 Task: Create a due date automation trigger when advanced on, 2 hours before a card is due add dates starting this month.
Action: Mouse moved to (1018, 291)
Screenshot: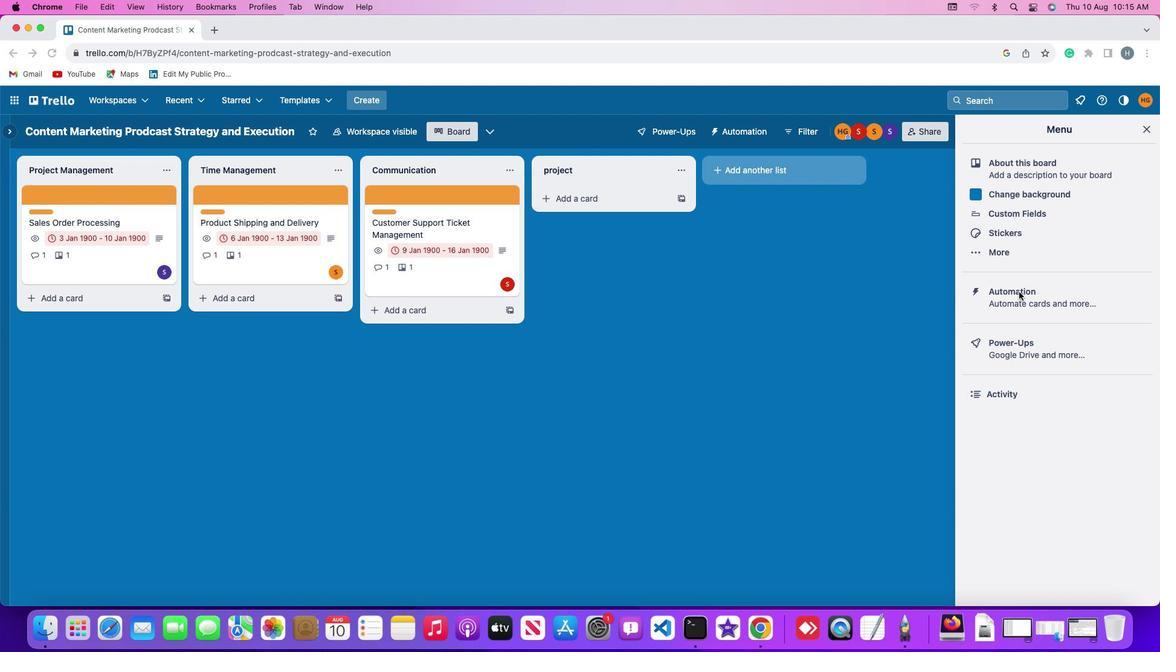 
Action: Mouse pressed left at (1018, 291)
Screenshot: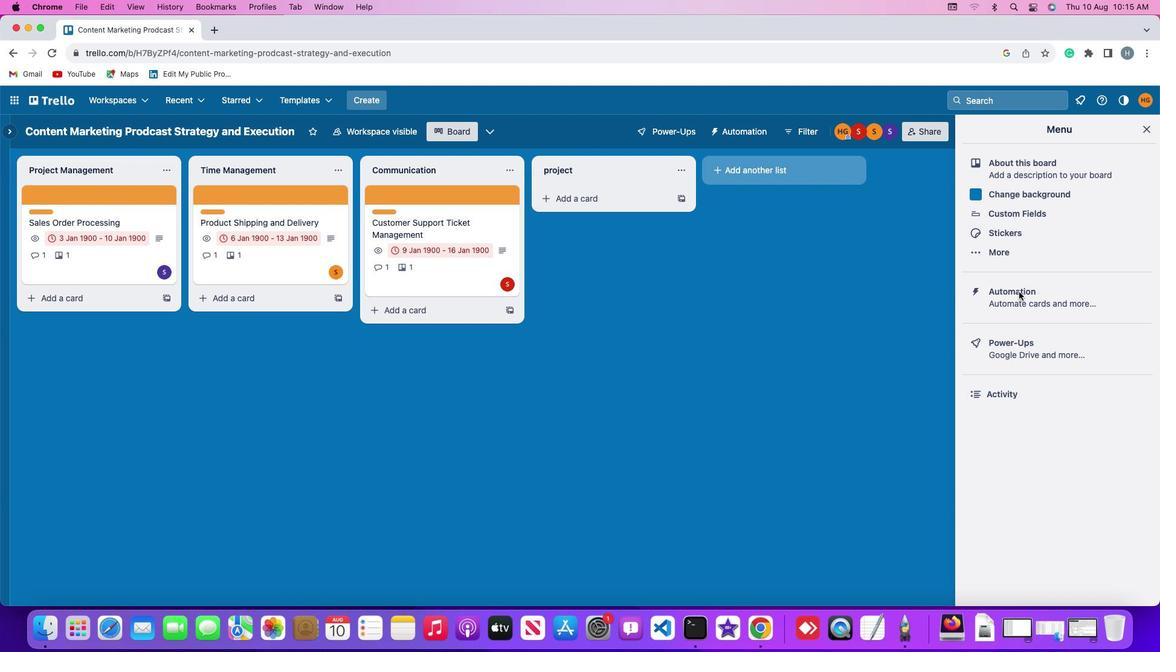 
Action: Mouse pressed left at (1018, 291)
Screenshot: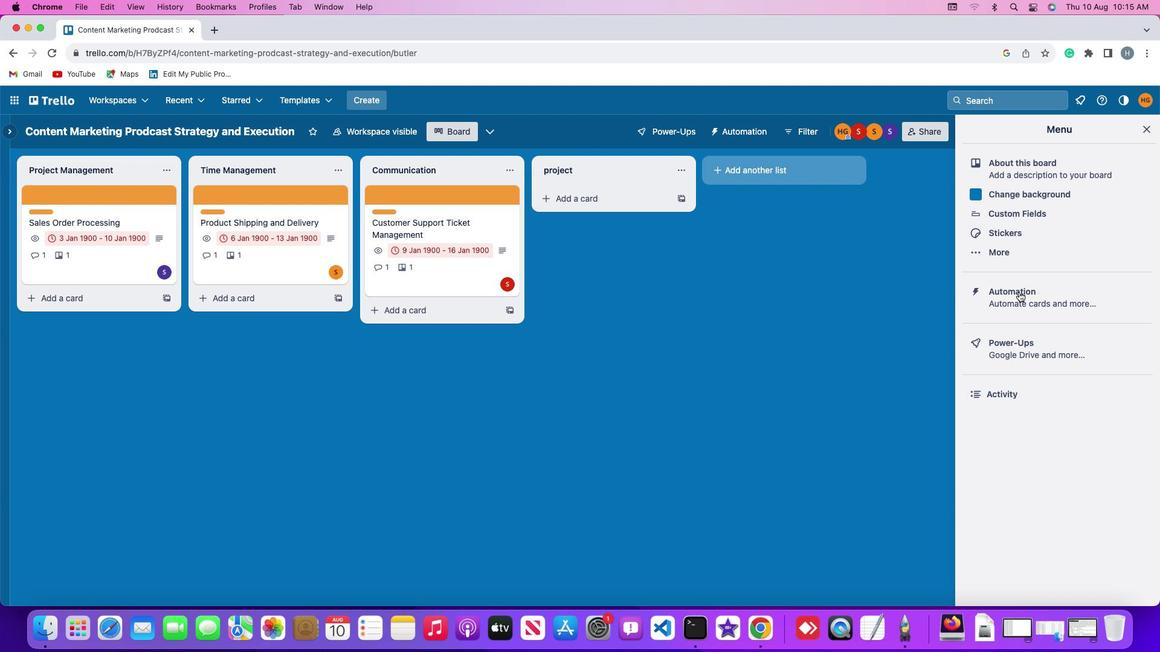 
Action: Mouse moved to (78, 285)
Screenshot: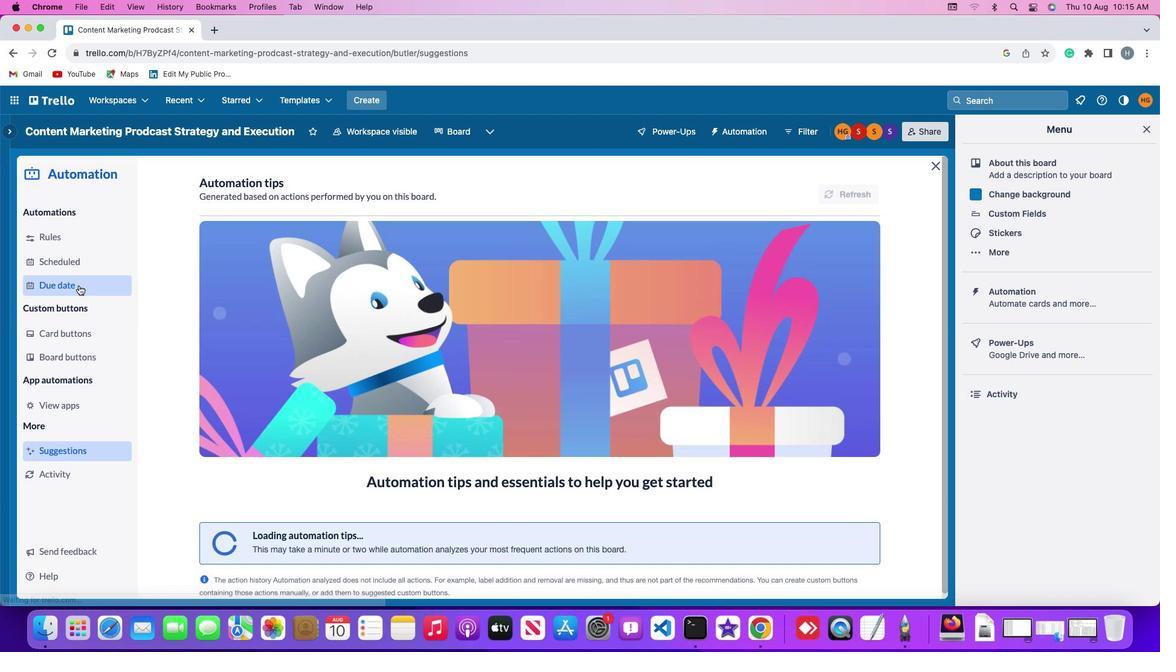 
Action: Mouse pressed left at (78, 285)
Screenshot: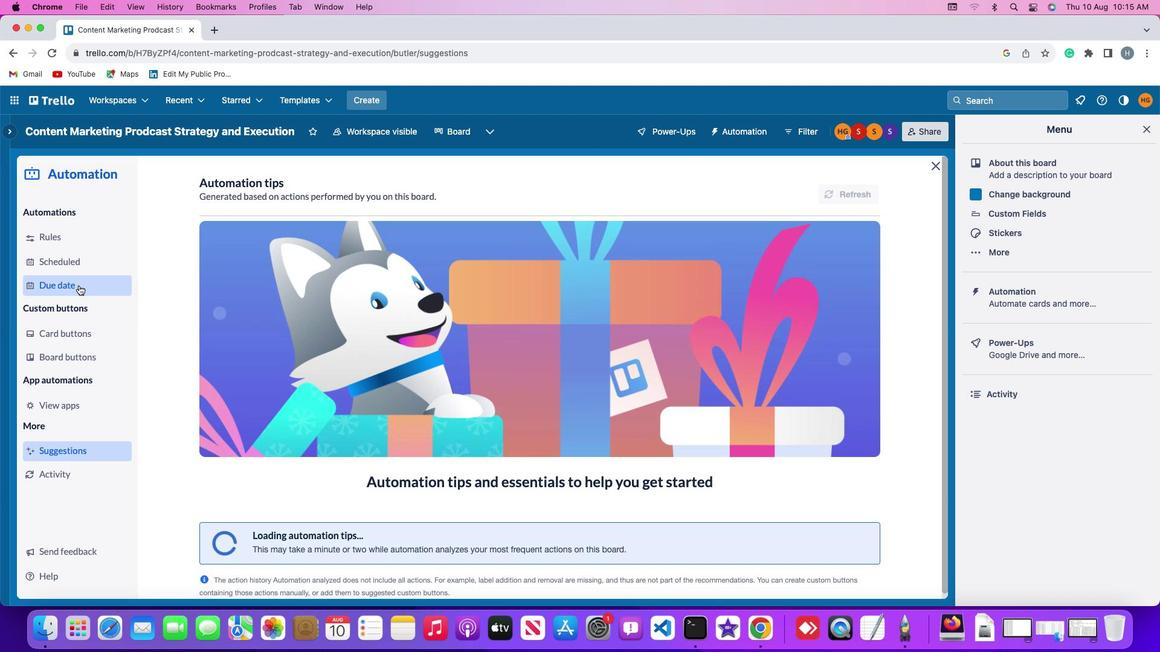 
Action: Mouse moved to (814, 184)
Screenshot: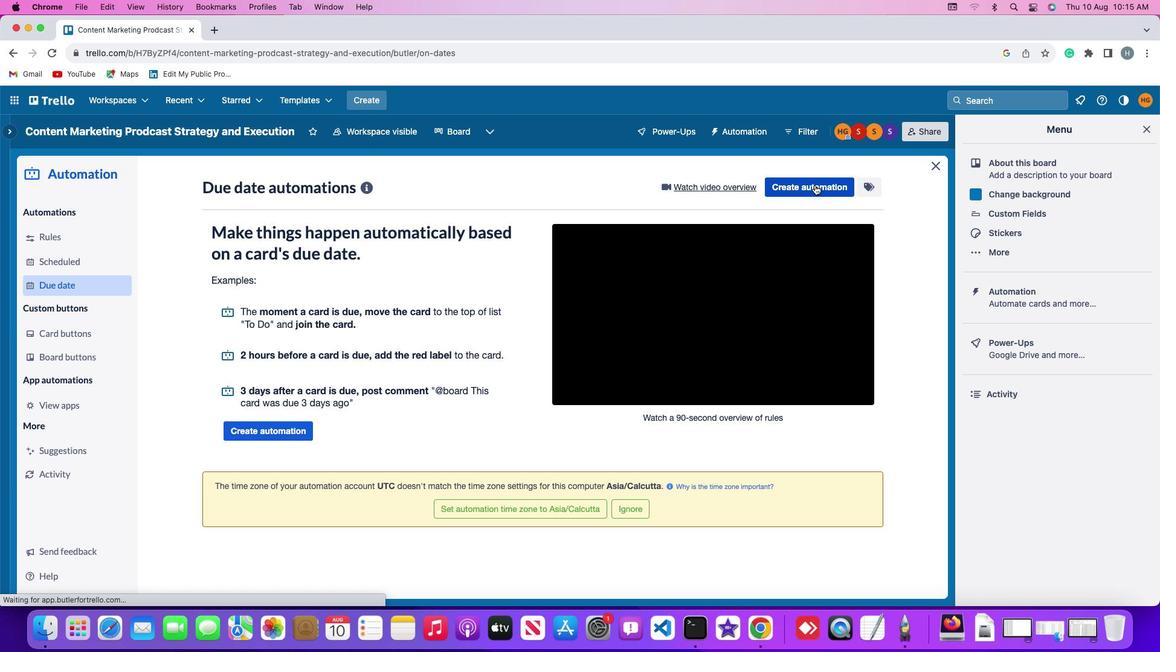 
Action: Mouse pressed left at (814, 184)
Screenshot: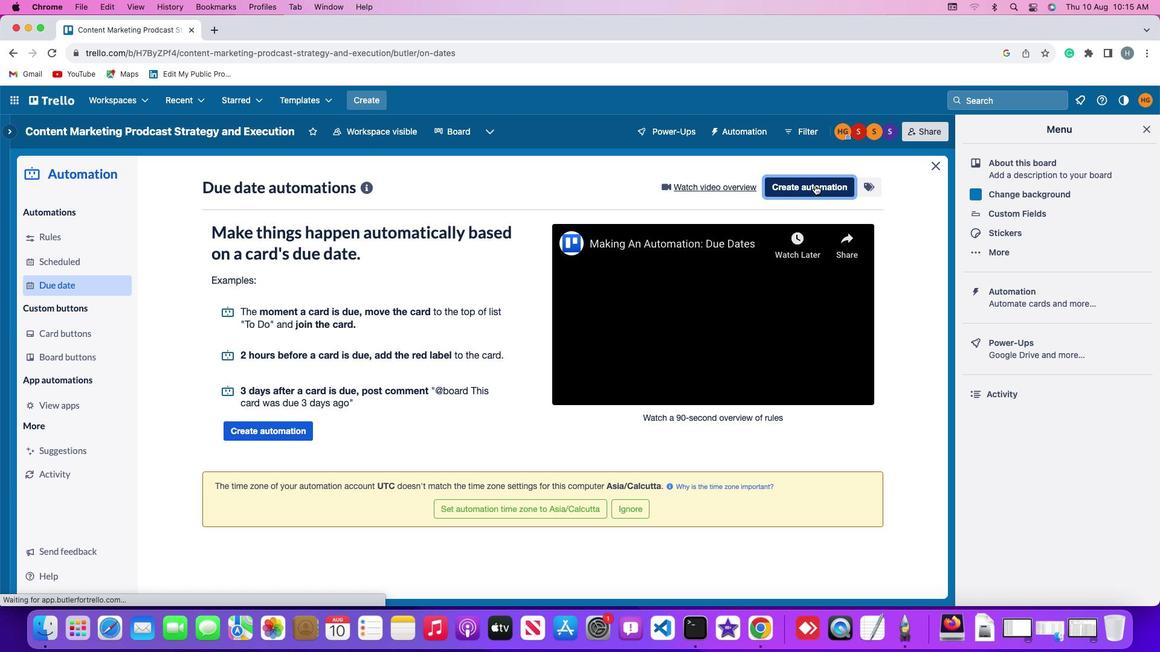 
Action: Mouse moved to (374, 302)
Screenshot: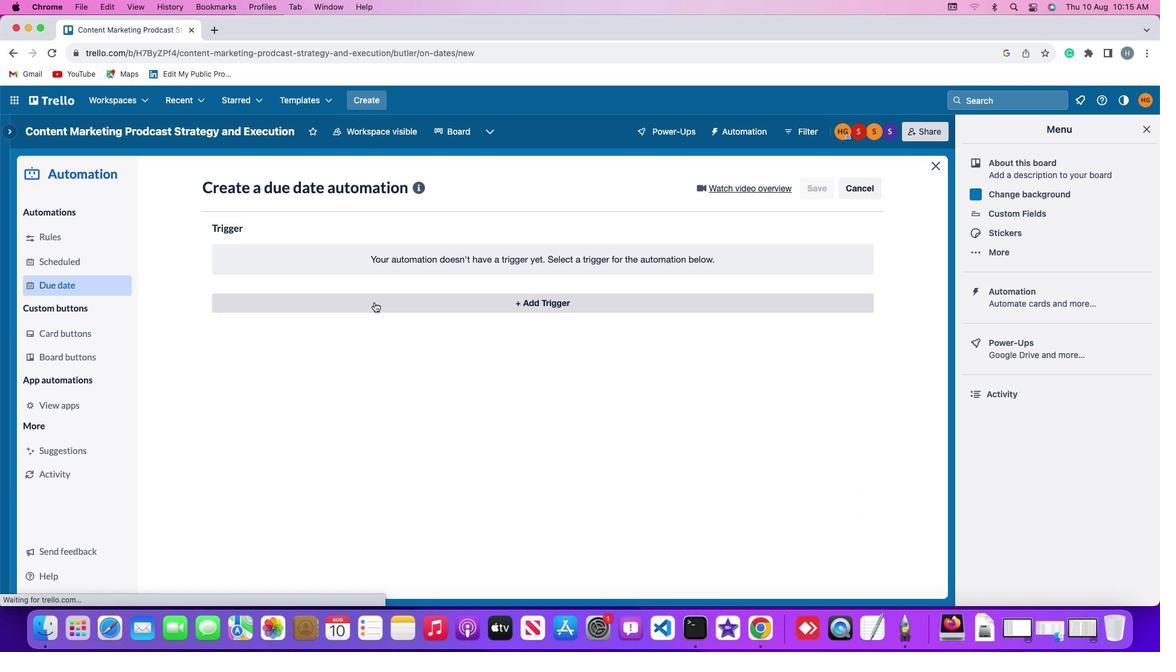 
Action: Mouse pressed left at (374, 302)
Screenshot: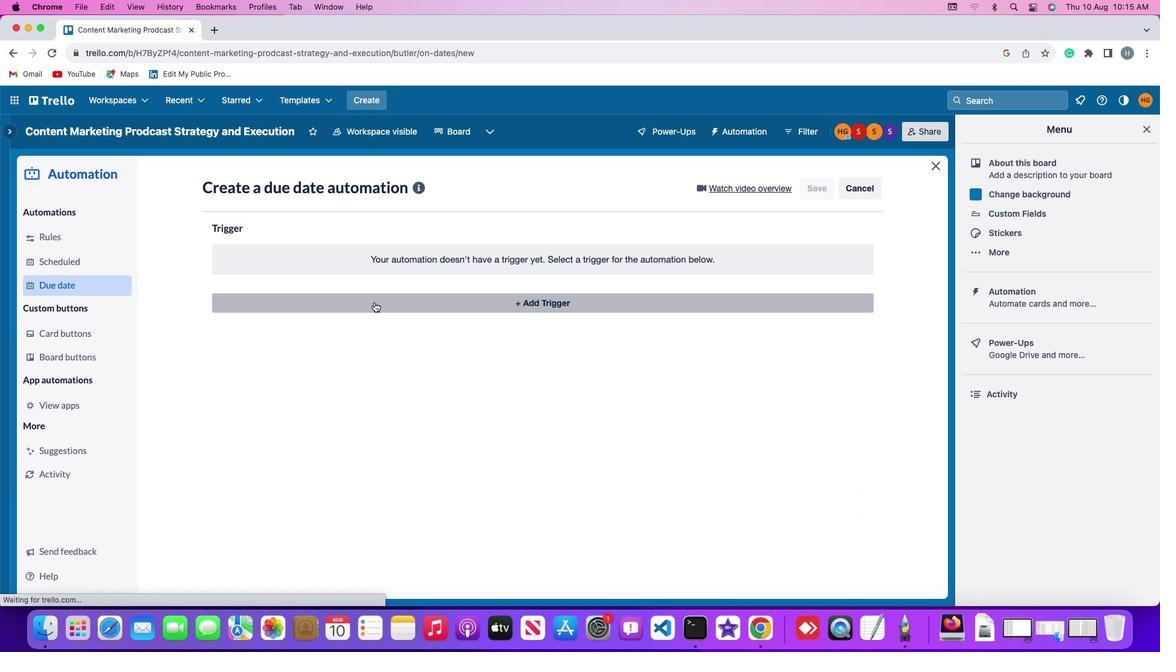 
Action: Mouse moved to (236, 488)
Screenshot: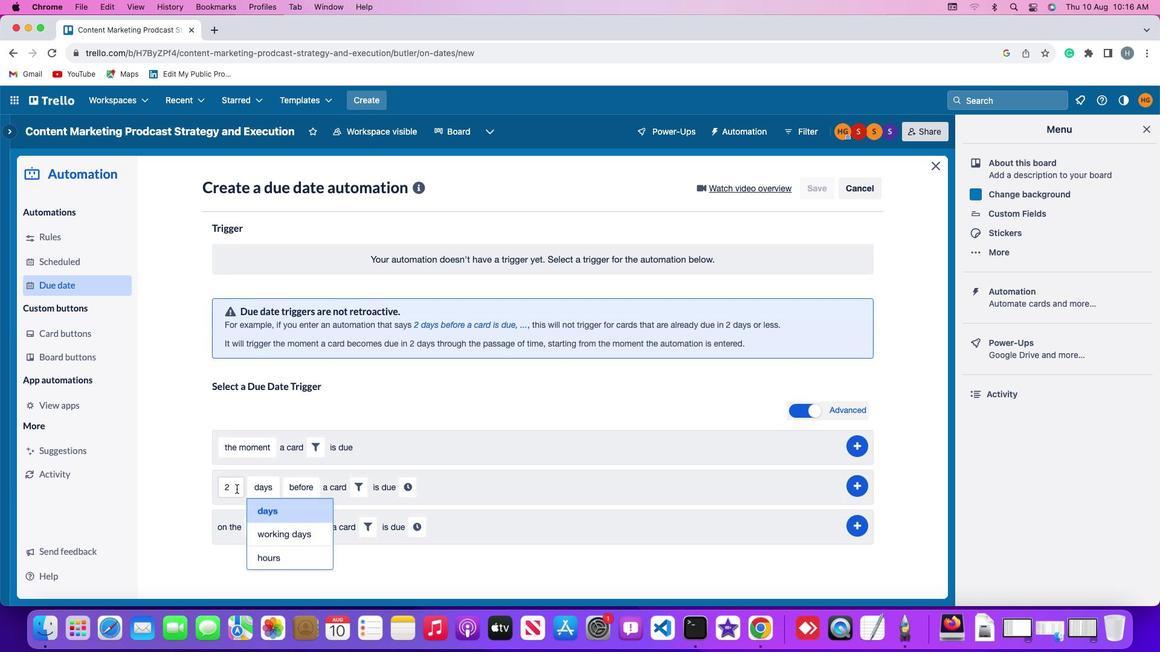 
Action: Mouse pressed left at (236, 488)
Screenshot: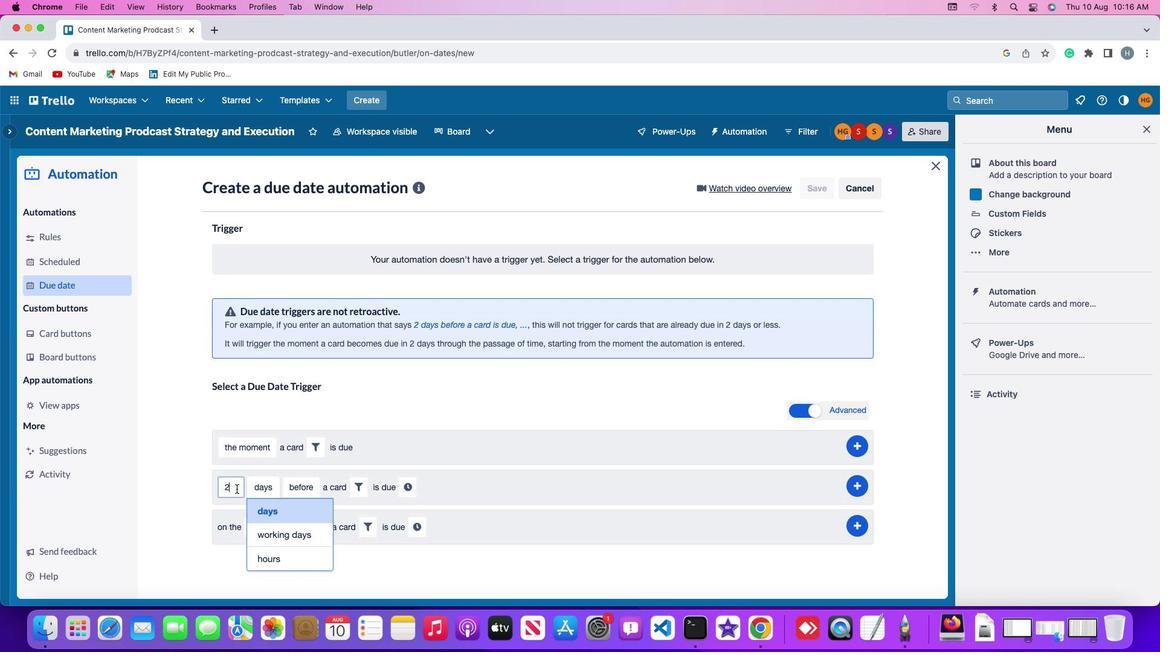 
Action: Key pressed Key.backspace'2'
Screenshot: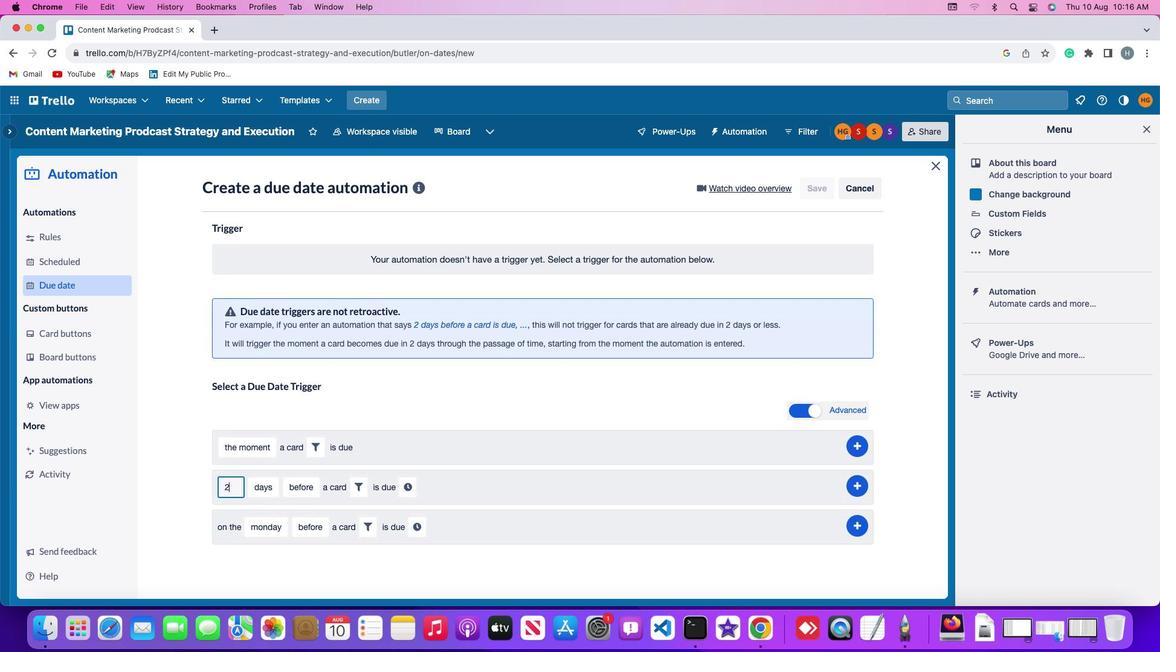 
Action: Mouse moved to (257, 490)
Screenshot: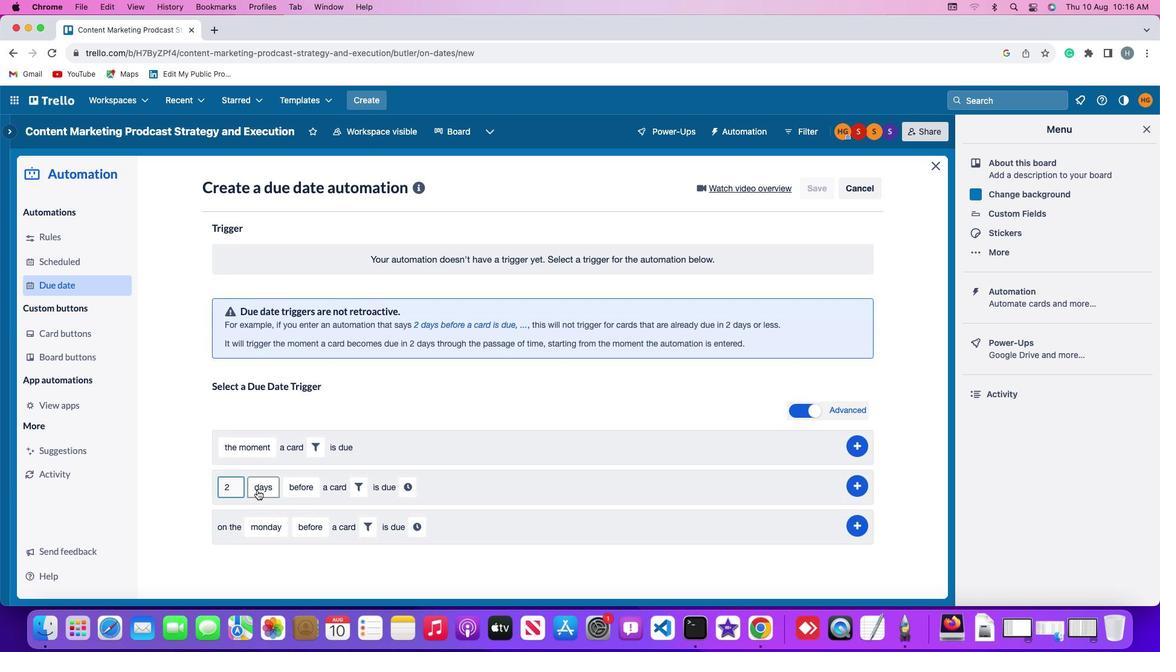 
Action: Mouse pressed left at (257, 490)
Screenshot: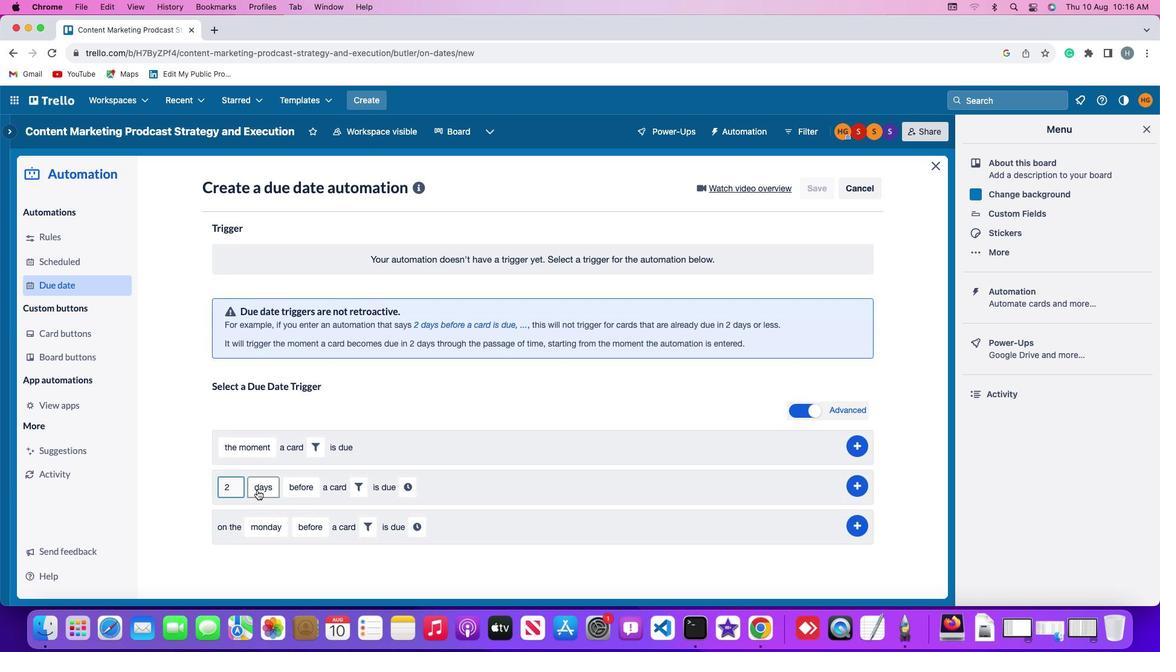 
Action: Mouse moved to (265, 554)
Screenshot: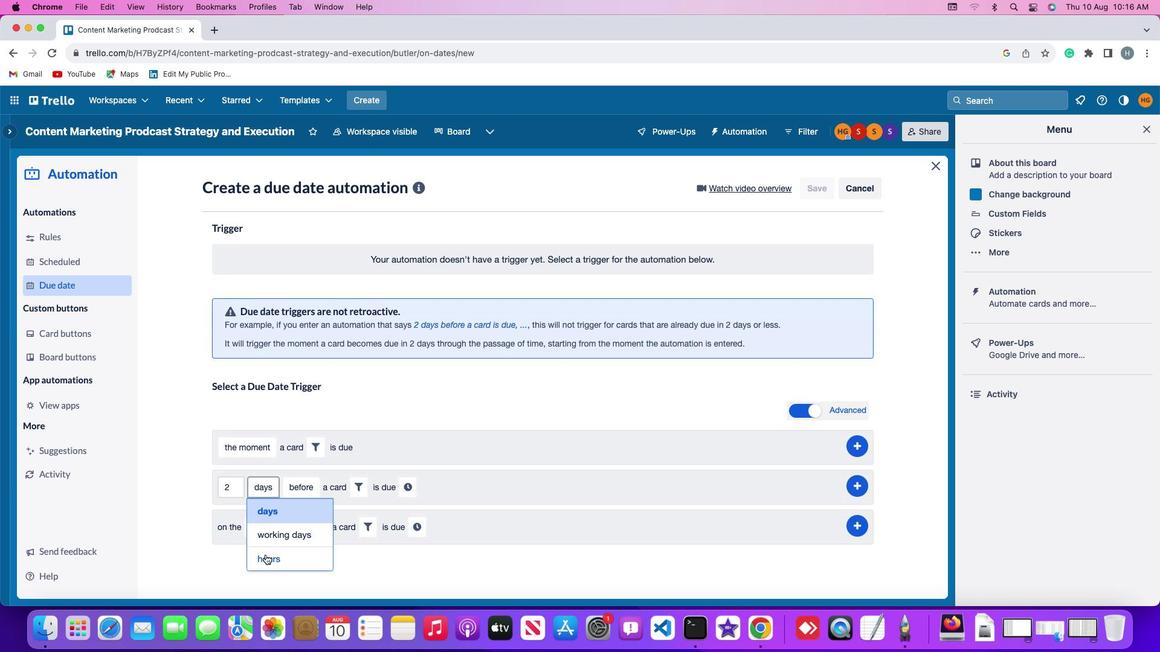 
Action: Mouse pressed left at (265, 554)
Screenshot: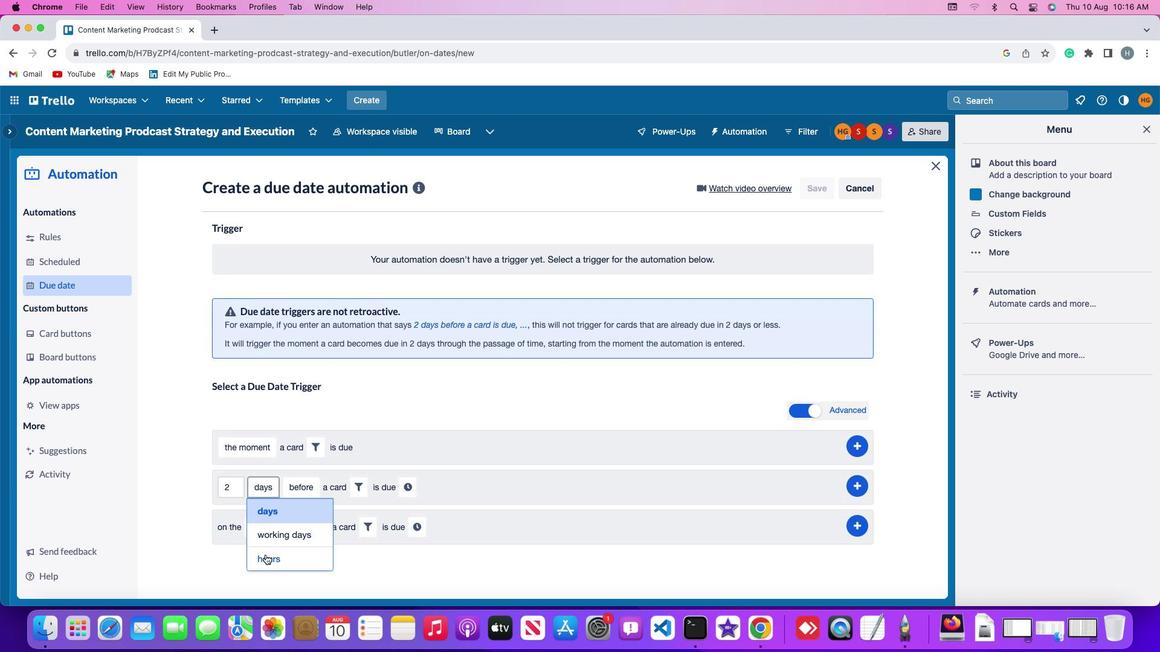 
Action: Mouse moved to (309, 487)
Screenshot: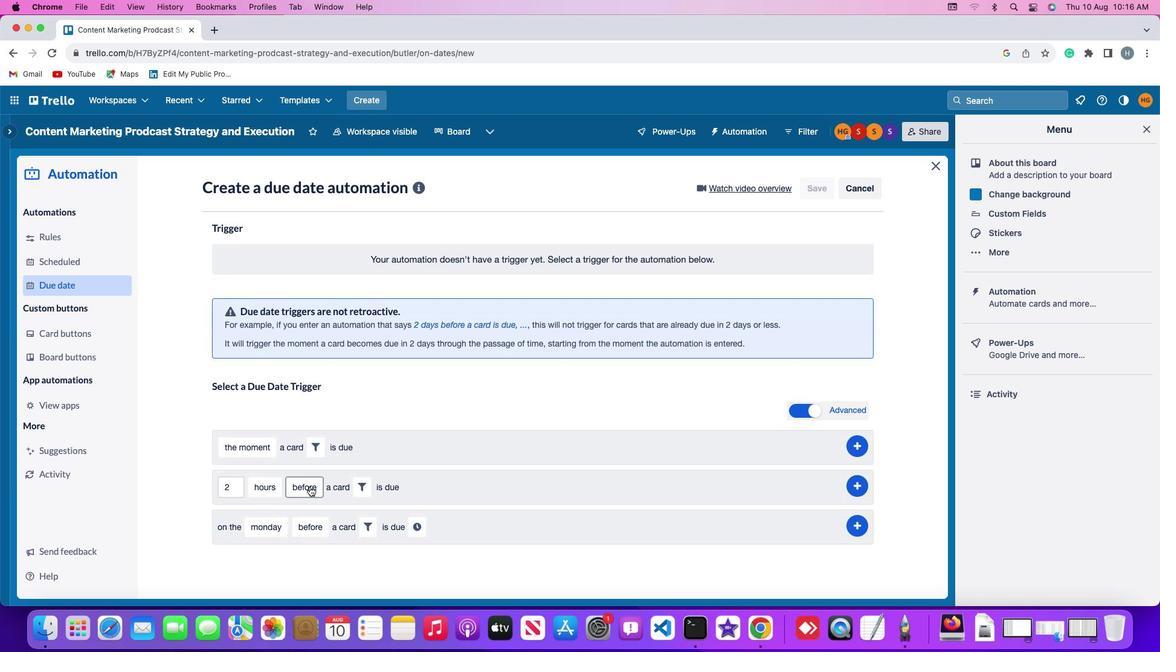 
Action: Mouse pressed left at (309, 487)
Screenshot: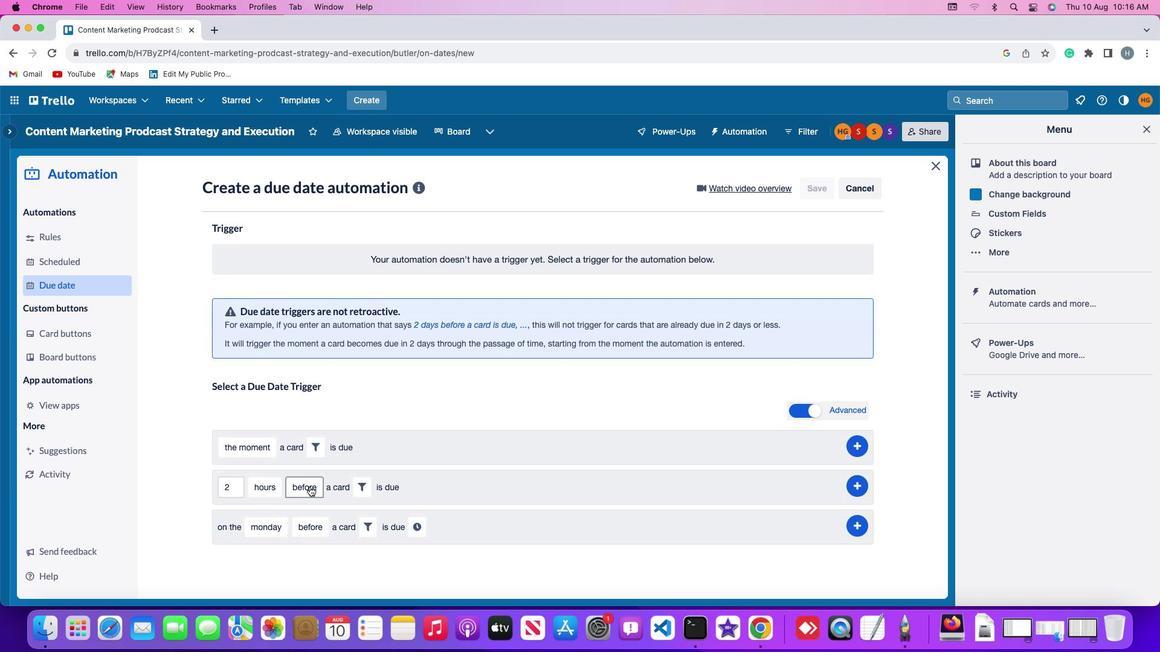 
Action: Mouse moved to (311, 513)
Screenshot: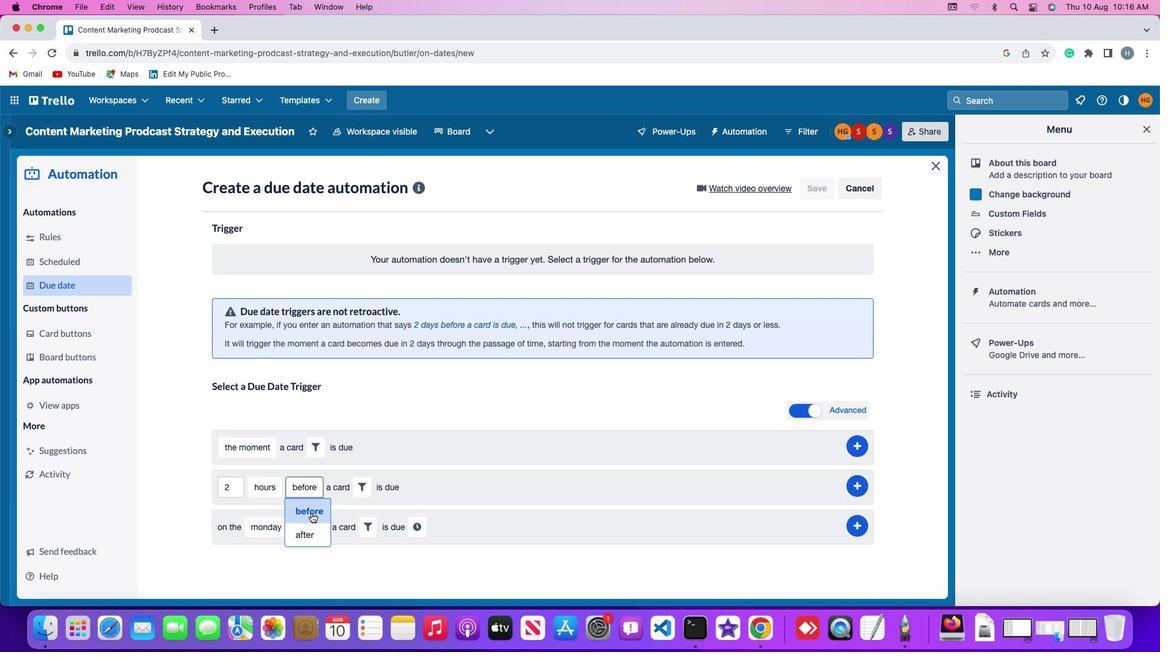 
Action: Mouse pressed left at (311, 513)
Screenshot: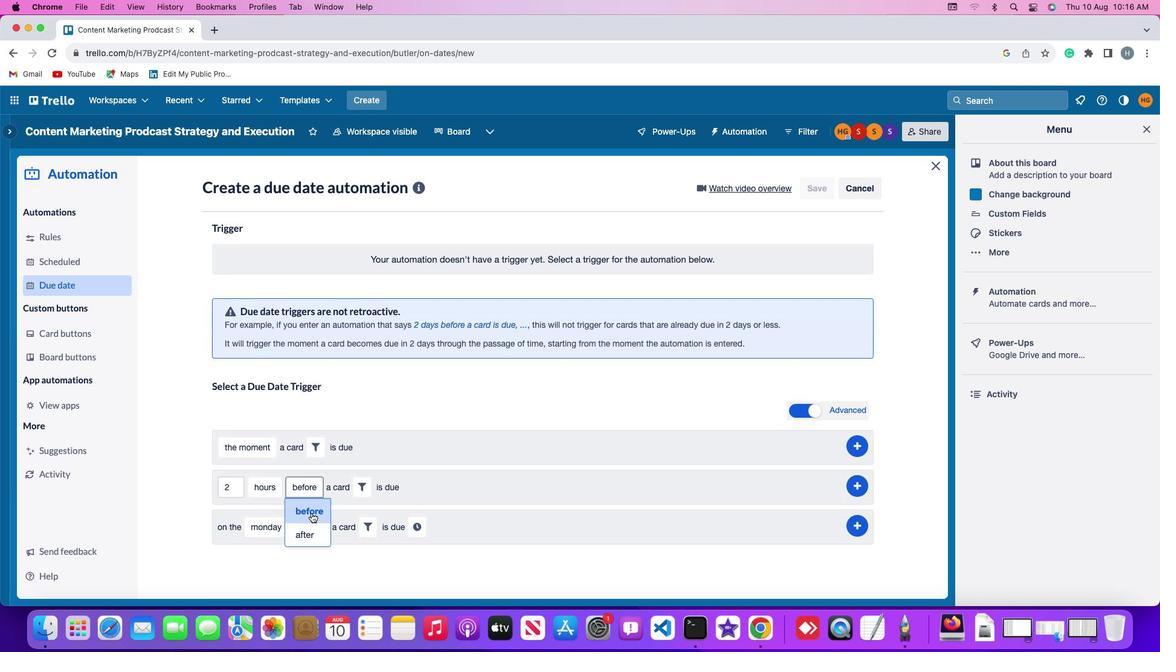
Action: Mouse moved to (364, 490)
Screenshot: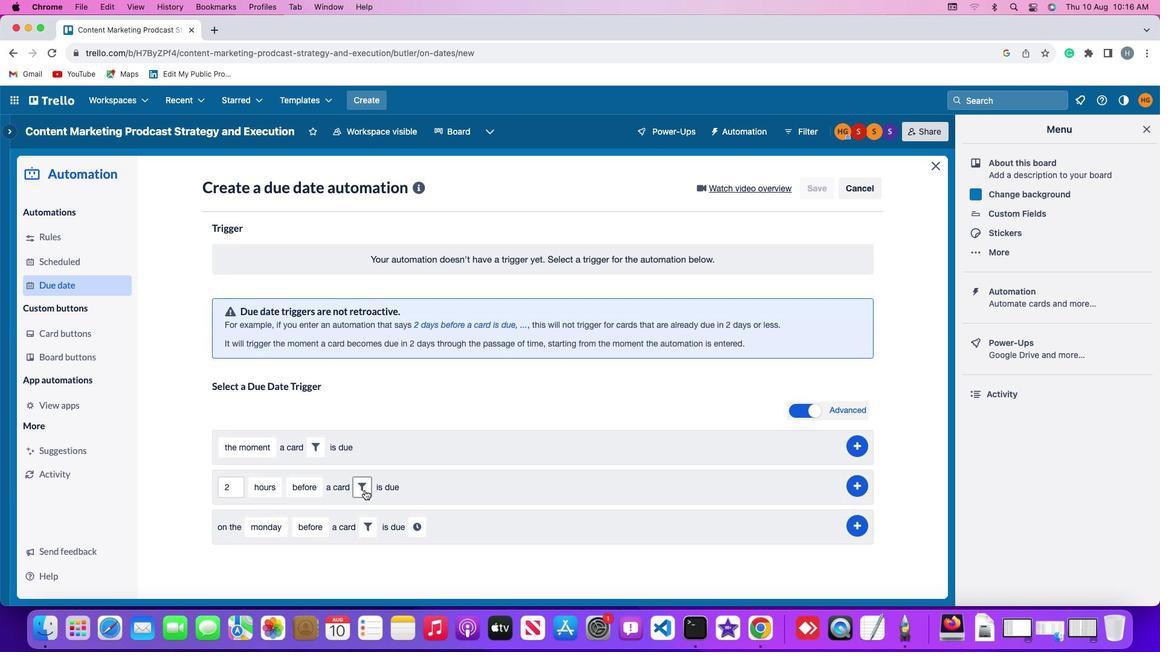
Action: Mouse pressed left at (364, 490)
Screenshot: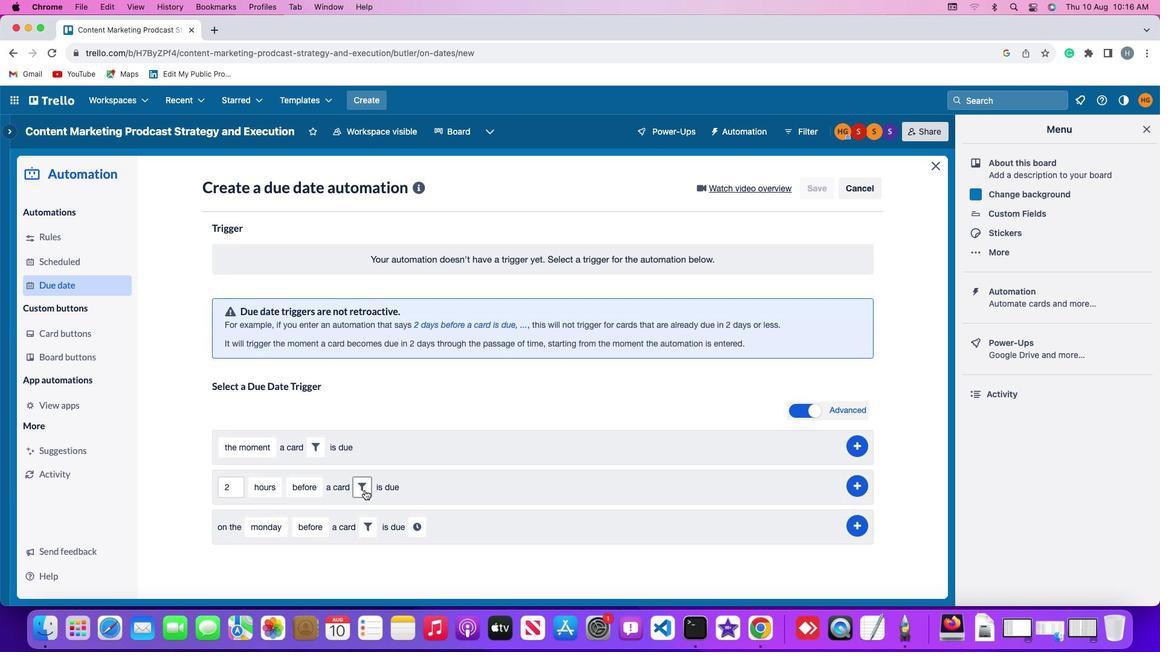 
Action: Mouse moved to (427, 531)
Screenshot: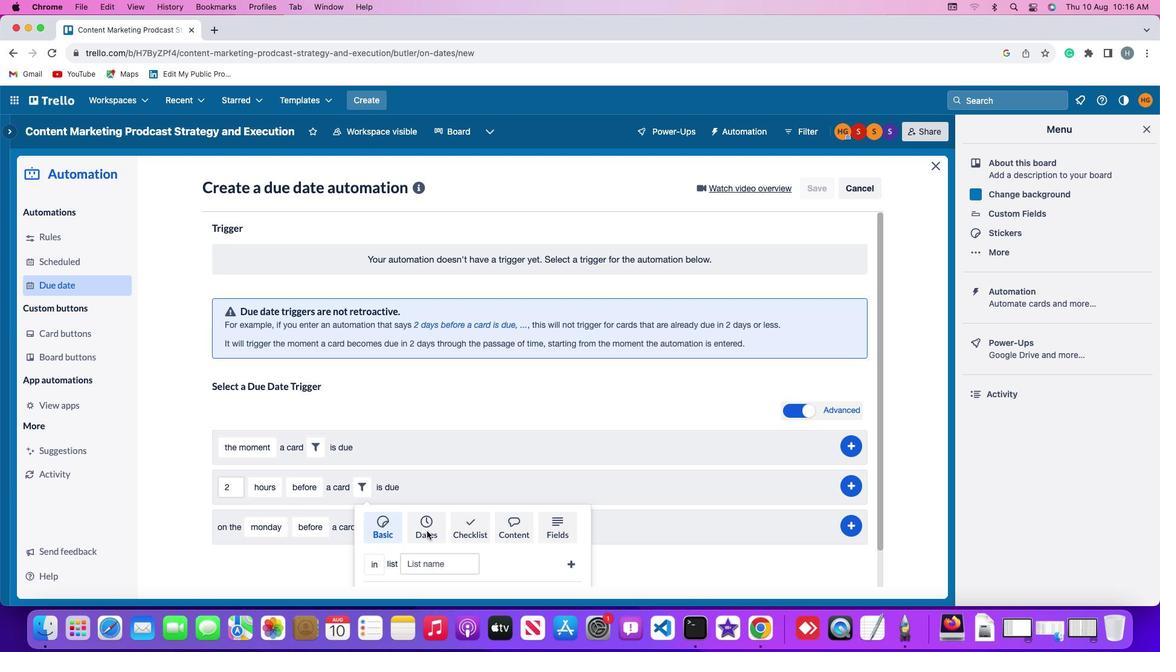 
Action: Mouse pressed left at (427, 531)
Screenshot: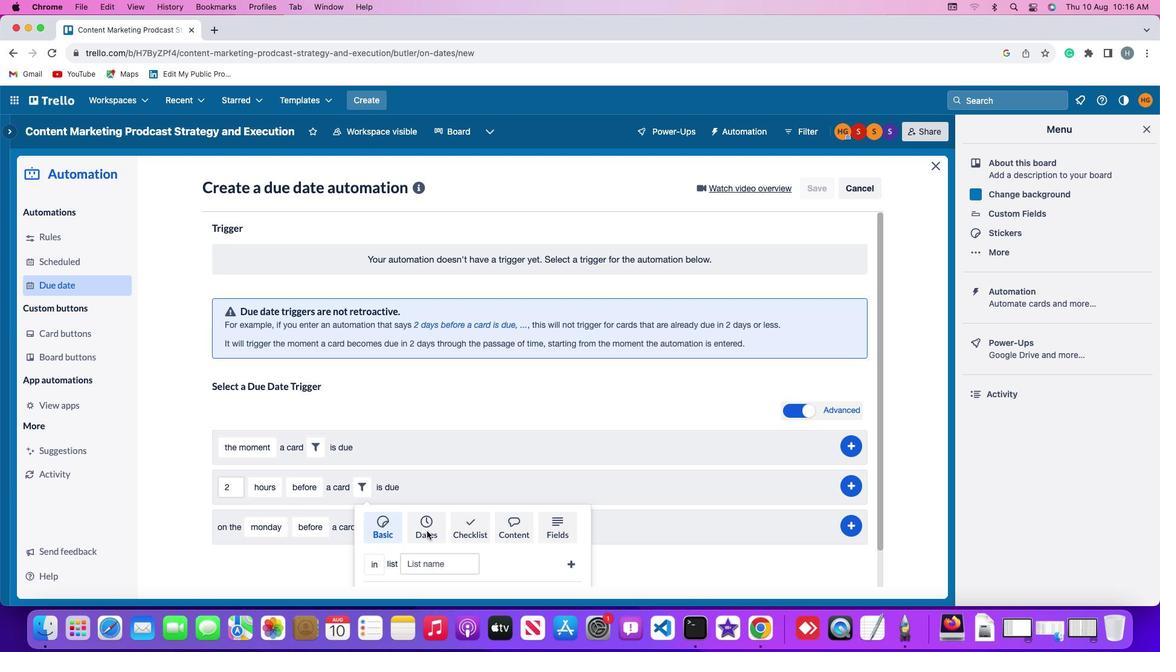 
Action: Mouse moved to (327, 555)
Screenshot: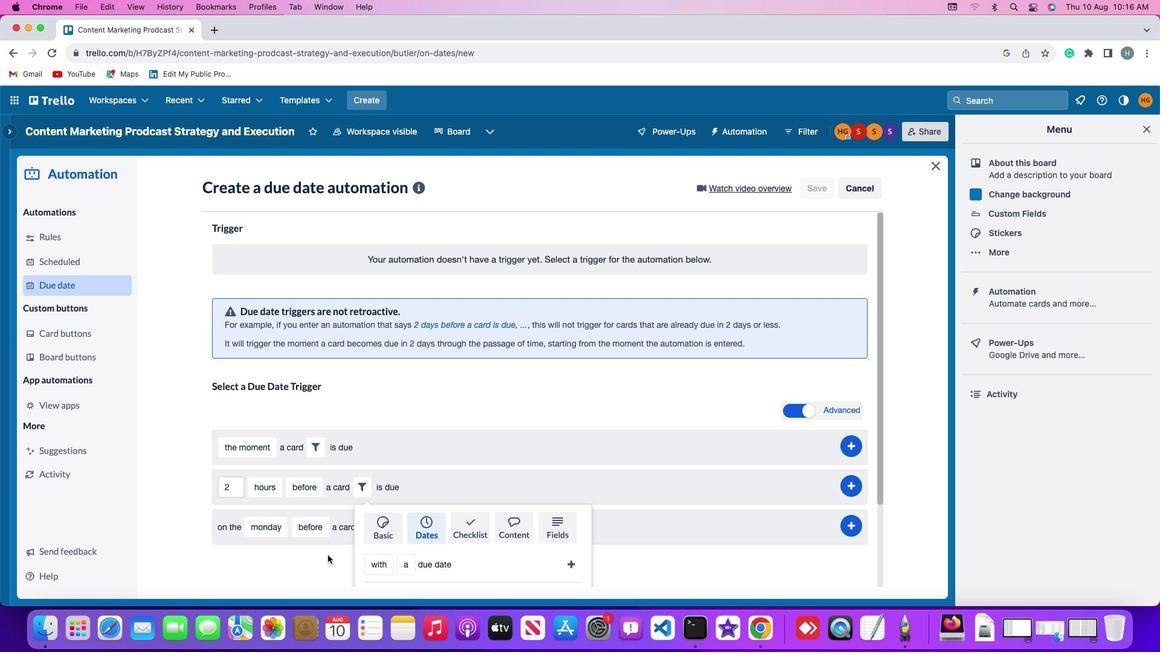 
Action: Mouse scrolled (327, 555) with delta (0, 0)
Screenshot: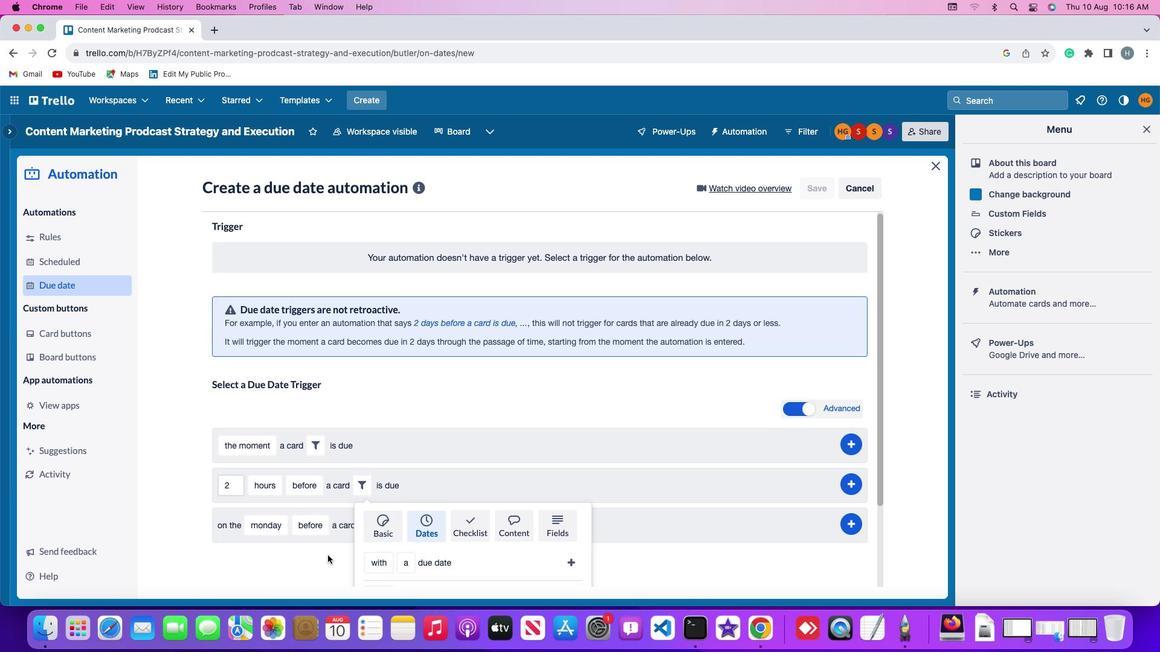 
Action: Mouse scrolled (327, 555) with delta (0, 0)
Screenshot: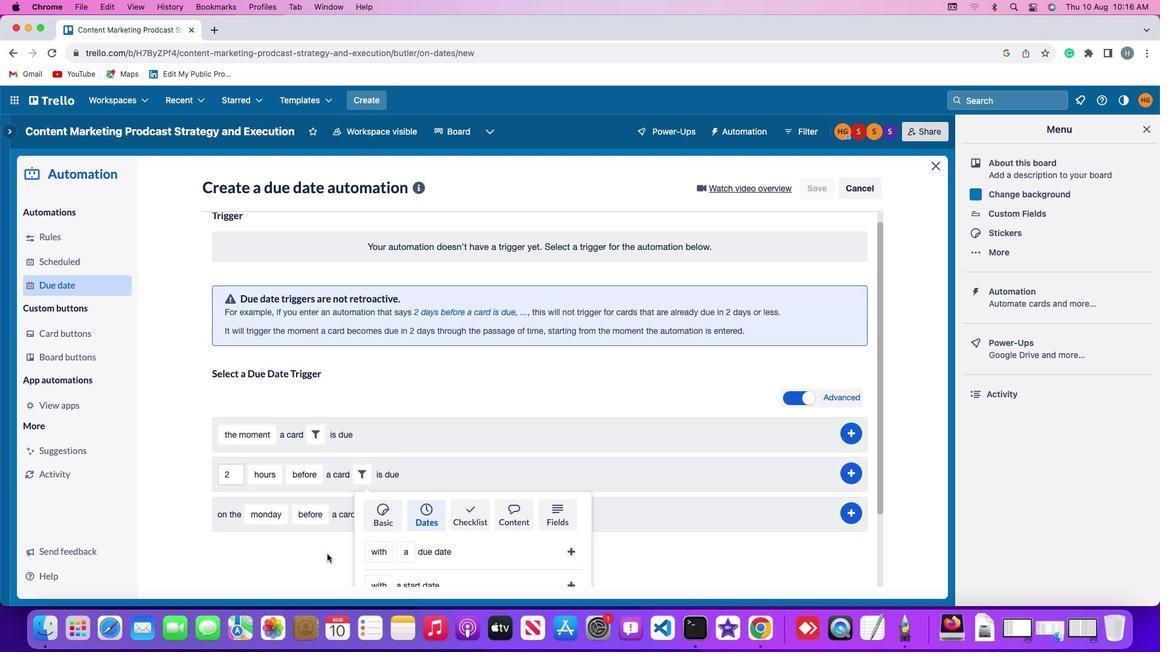 
Action: Mouse scrolled (327, 555) with delta (0, -2)
Screenshot: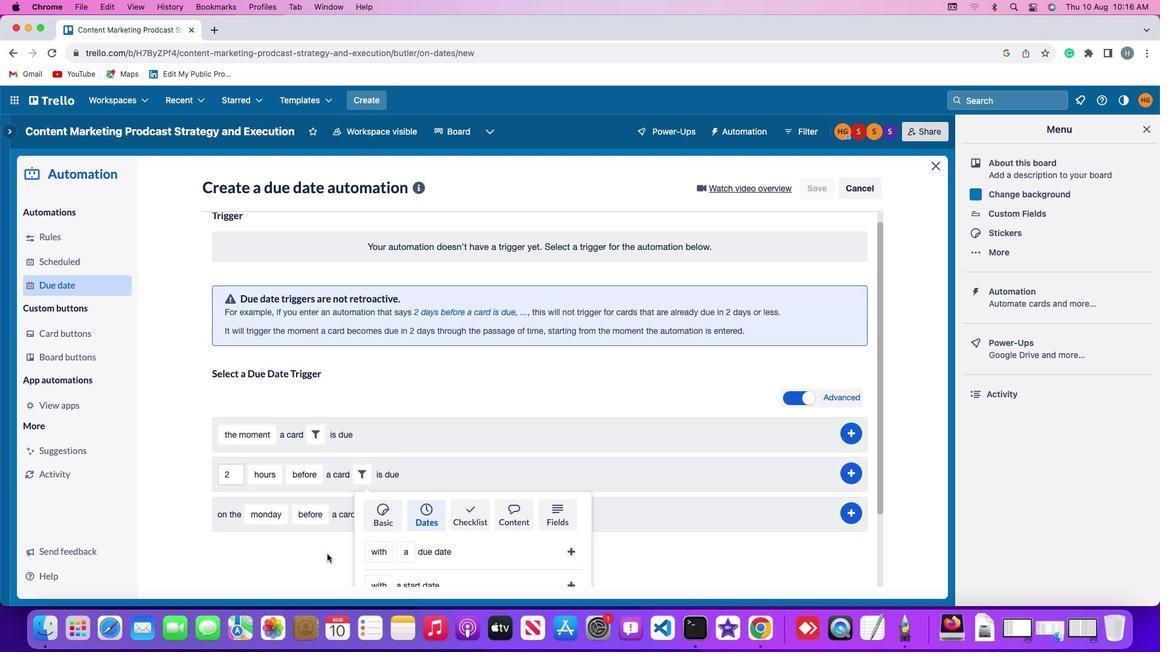 
Action: Mouse scrolled (327, 555) with delta (0, -3)
Screenshot: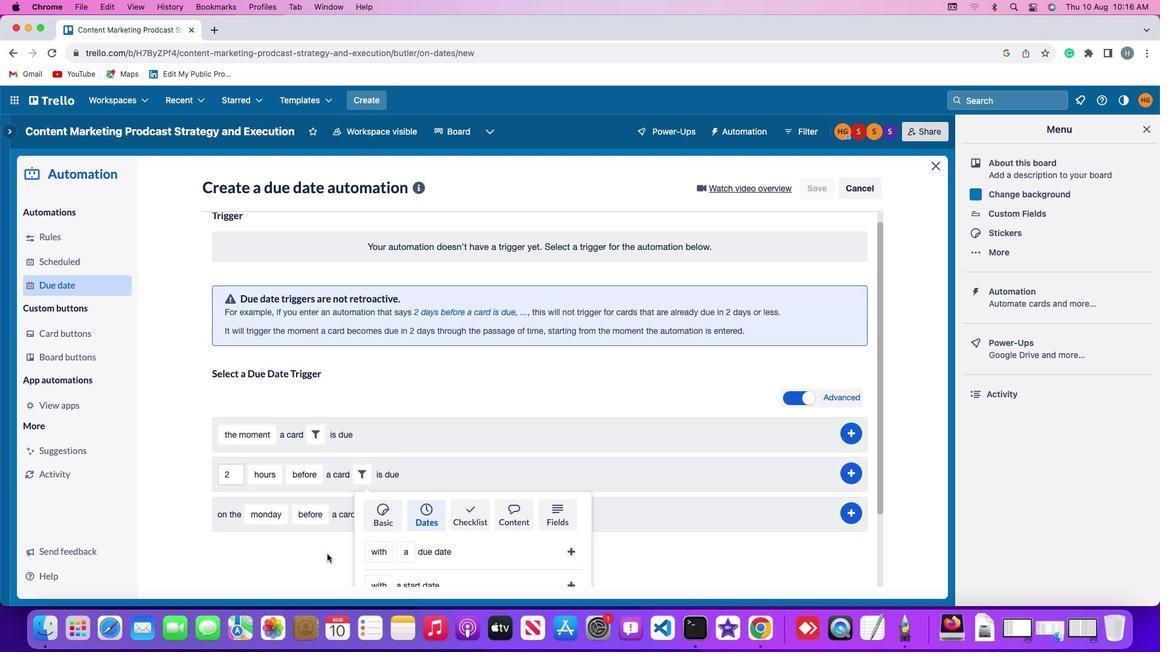 
Action: Mouse moved to (327, 555)
Screenshot: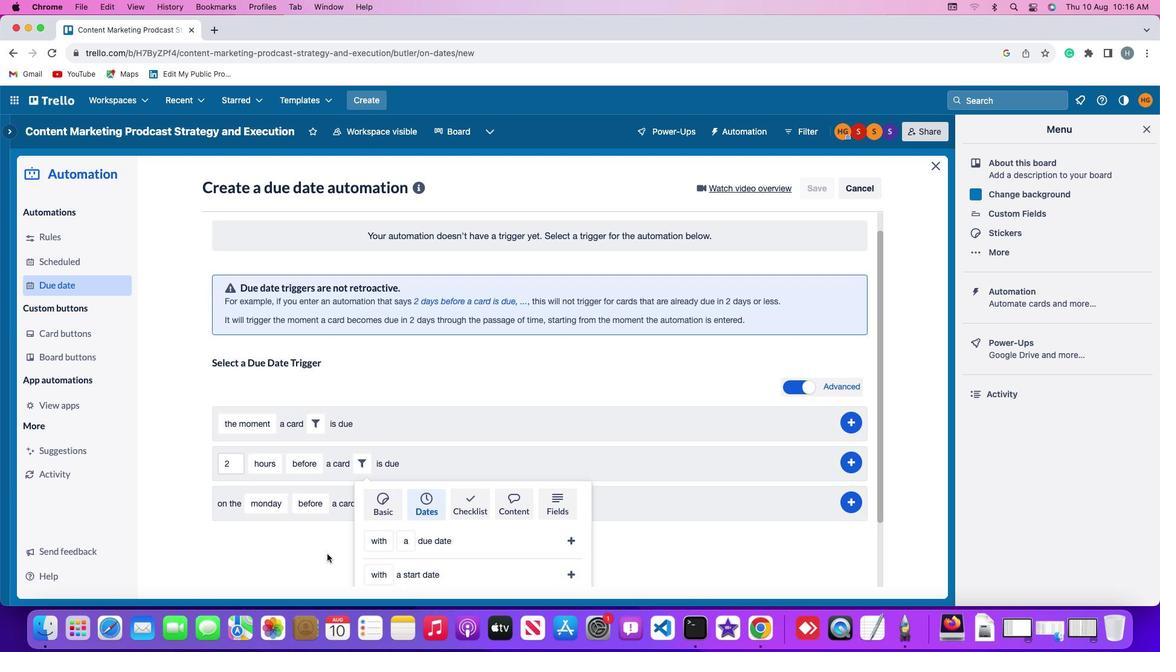 
Action: Mouse scrolled (327, 555) with delta (0, -3)
Screenshot: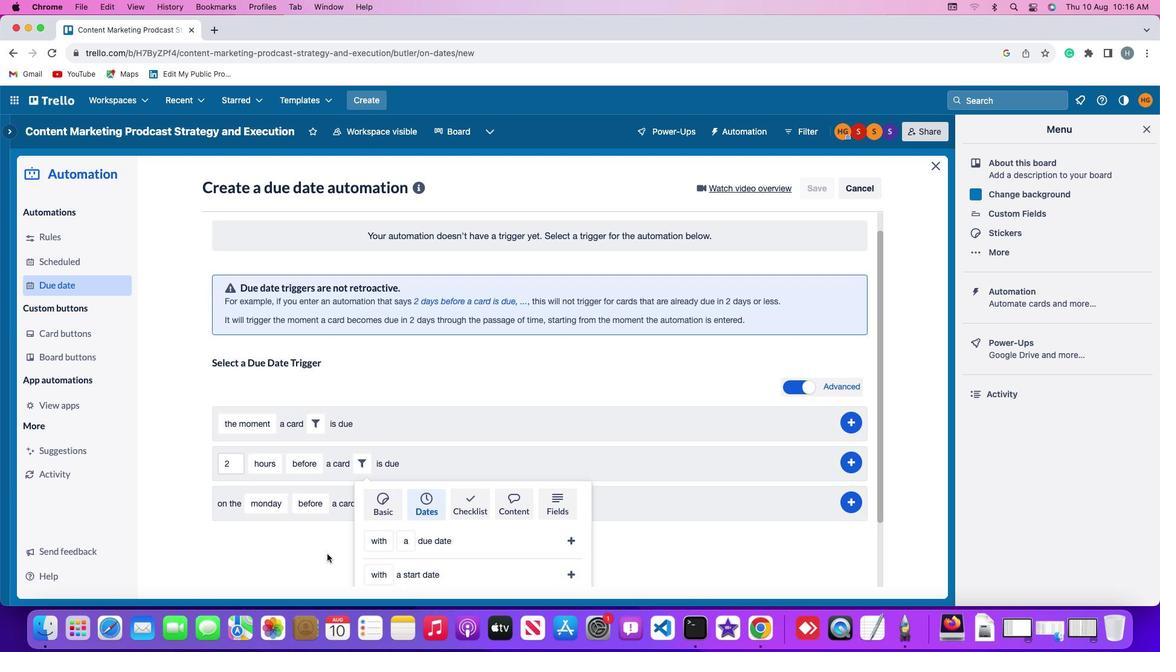 
Action: Mouse moved to (327, 554)
Screenshot: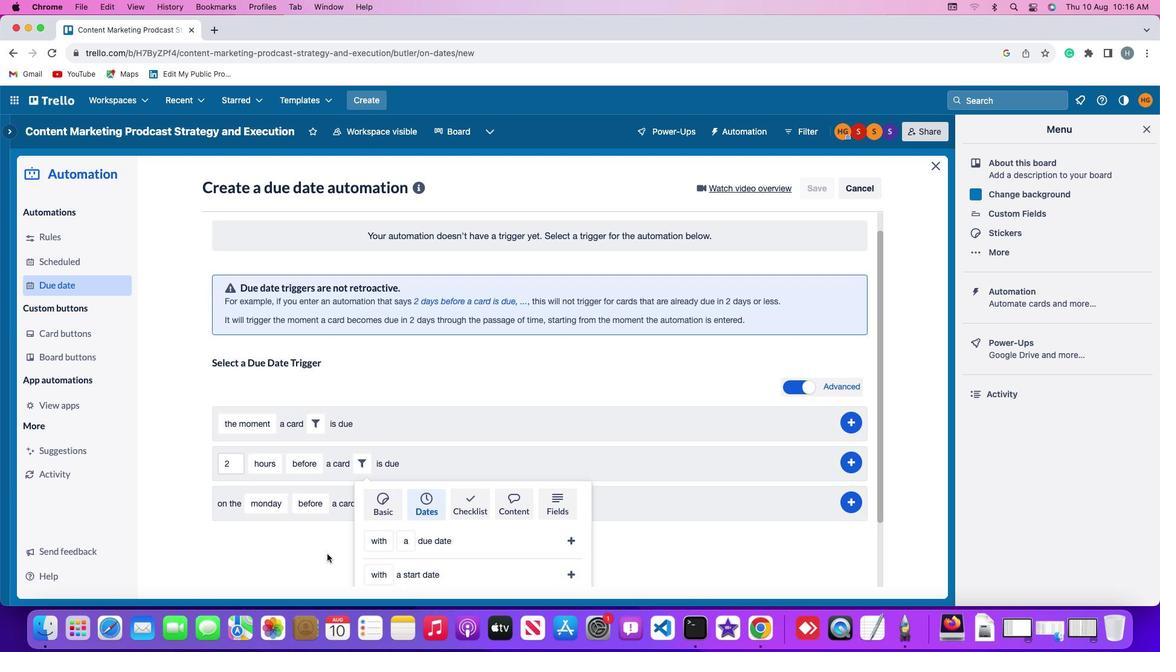 
Action: Mouse scrolled (327, 554) with delta (0, -4)
Screenshot: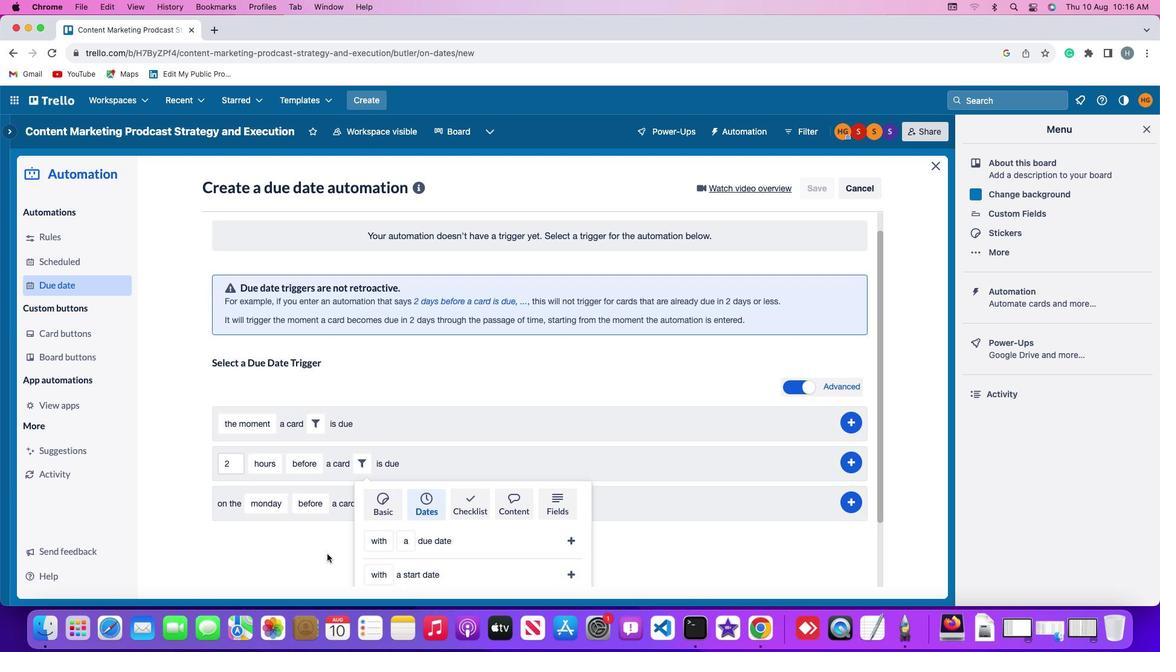 
Action: Mouse moved to (369, 535)
Screenshot: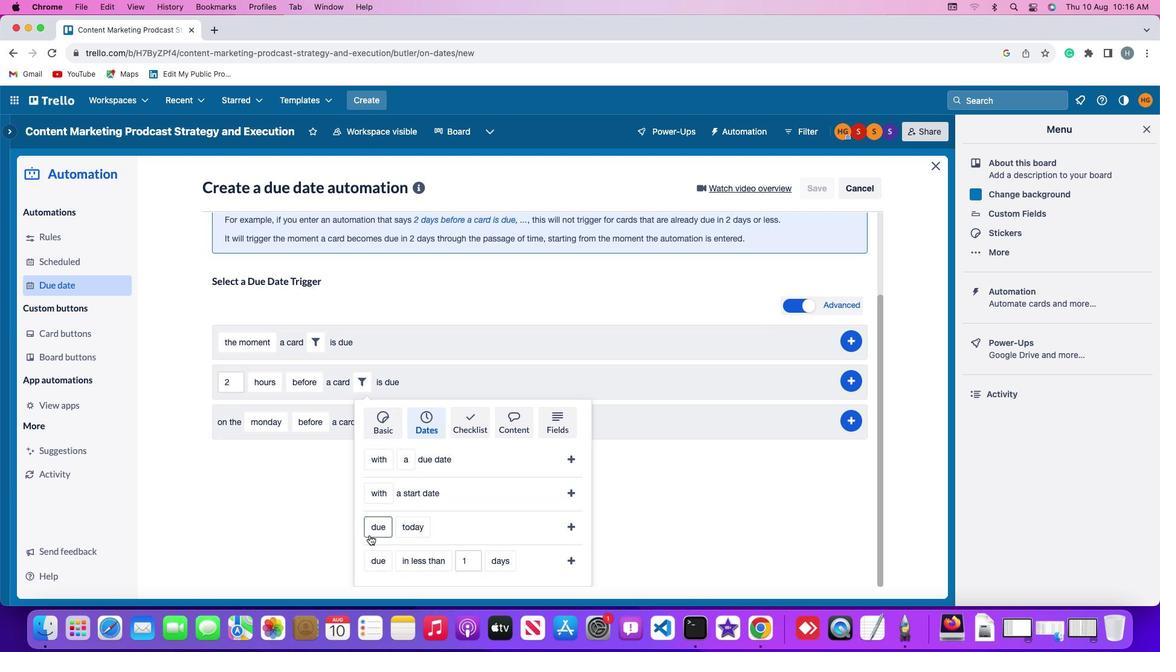 
Action: Mouse pressed left at (369, 535)
Screenshot: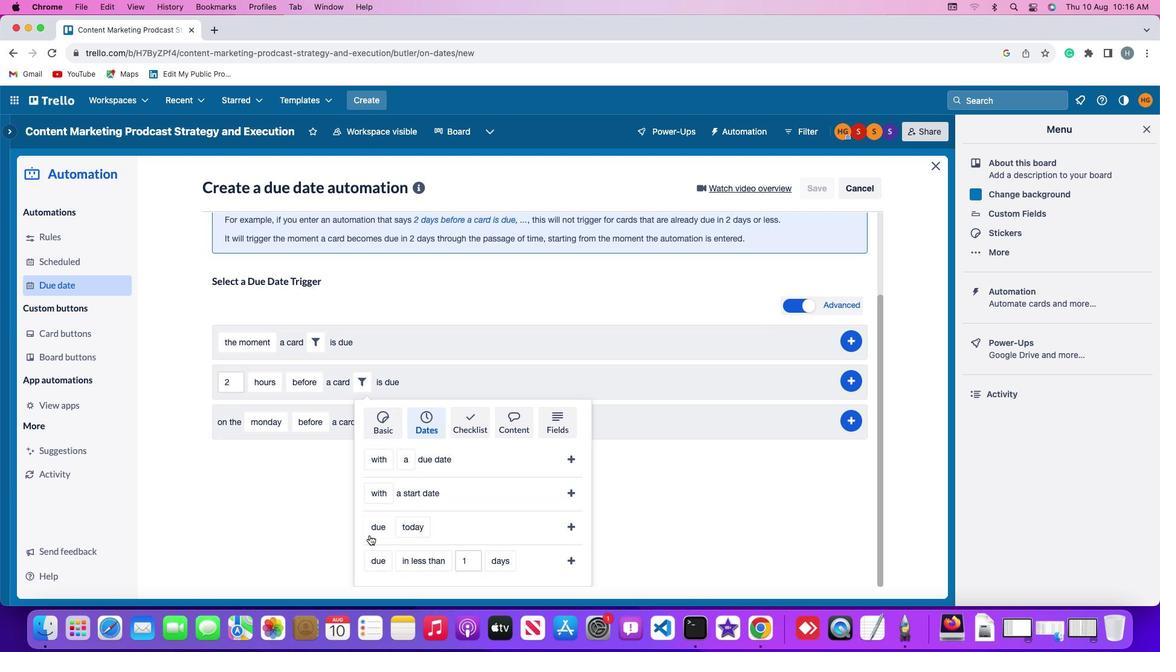 
Action: Mouse moved to (391, 477)
Screenshot: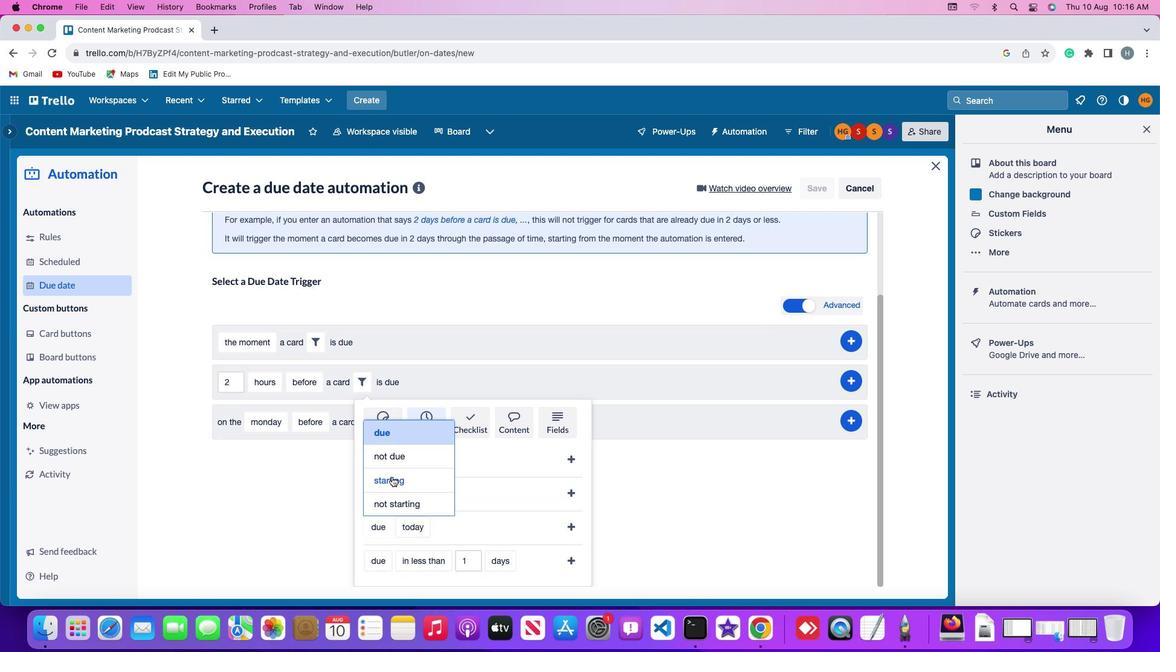 
Action: Mouse pressed left at (391, 477)
Screenshot: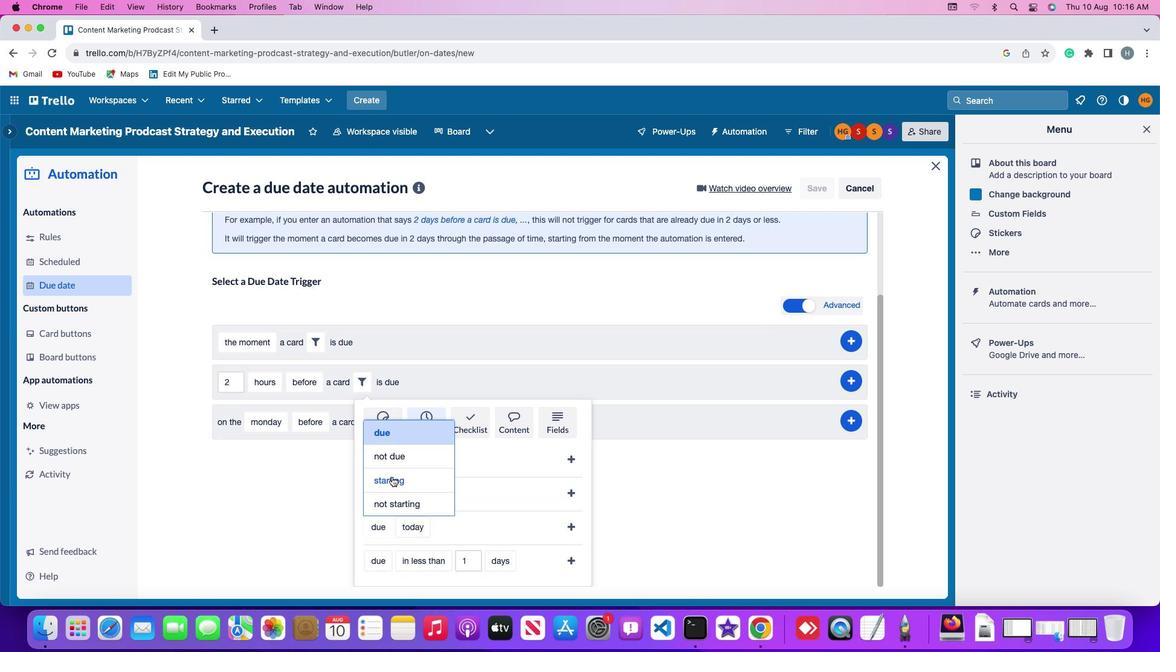 
Action: Mouse moved to (423, 526)
Screenshot: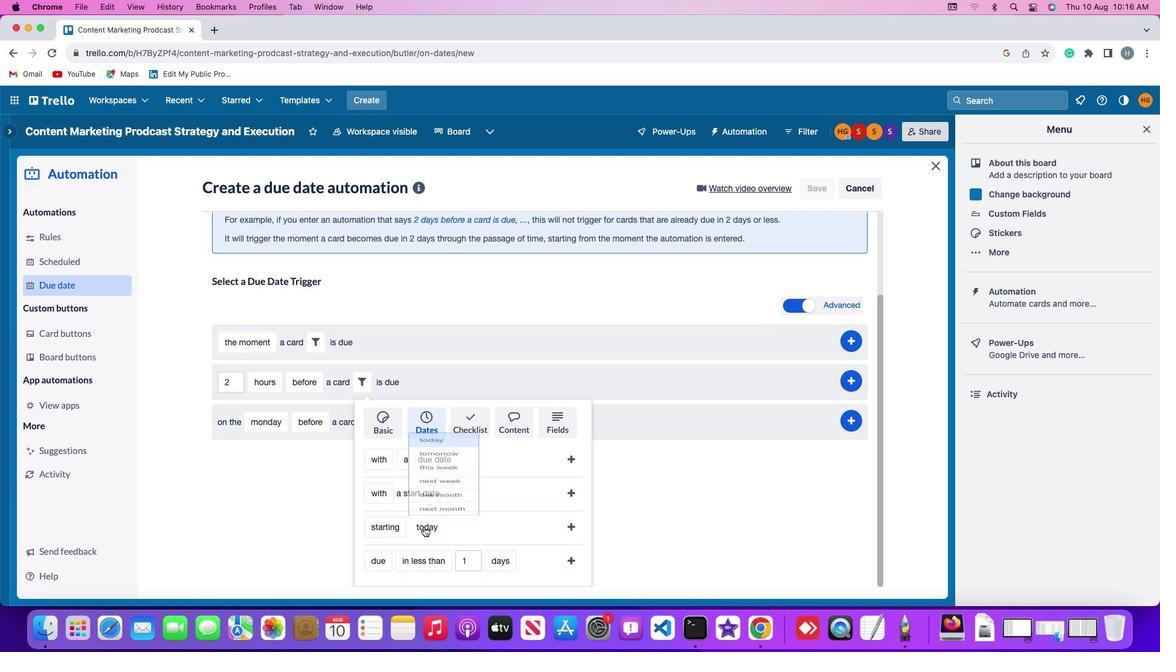 
Action: Mouse pressed left at (423, 526)
Screenshot: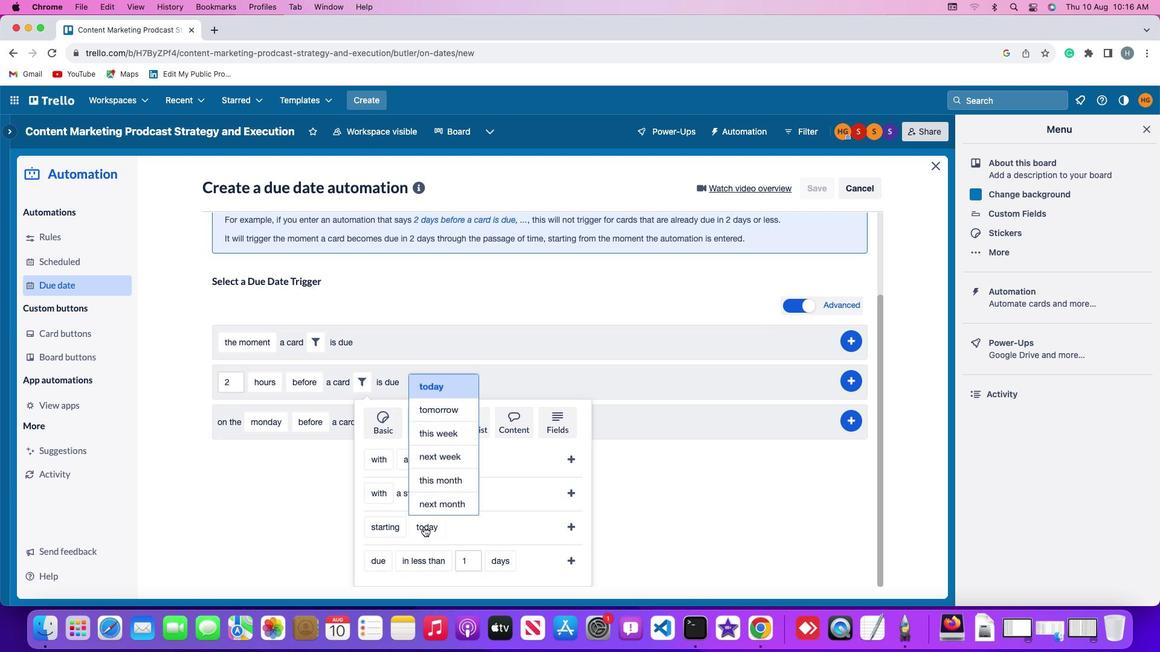 
Action: Mouse moved to (441, 482)
Screenshot: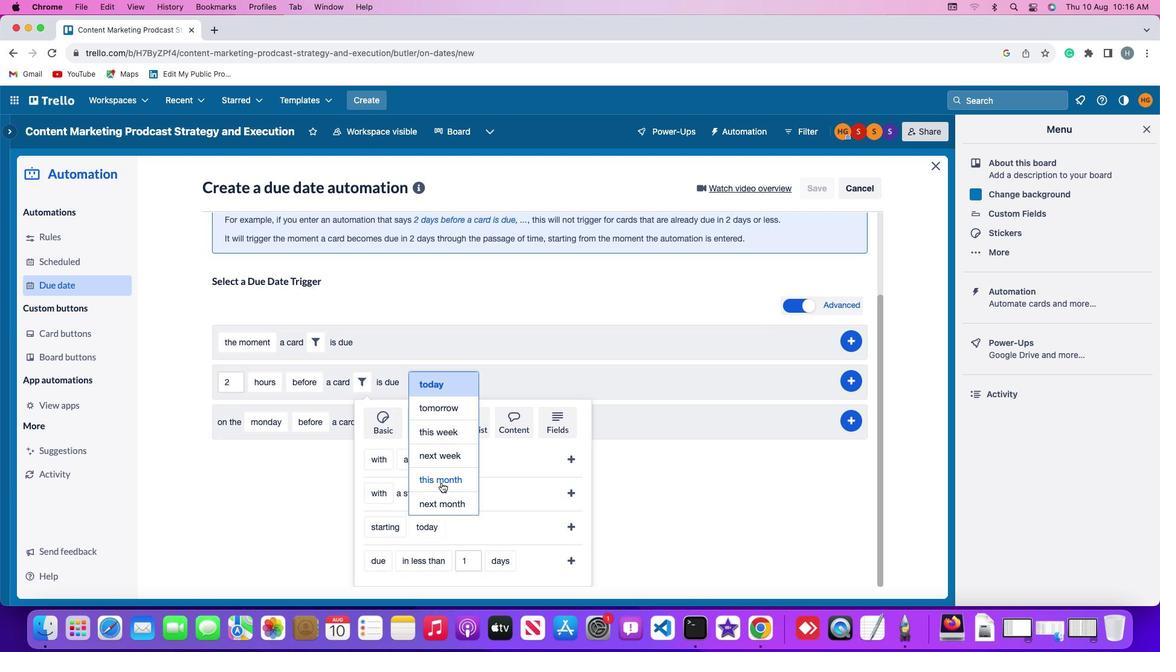 
Action: Mouse pressed left at (441, 482)
Screenshot: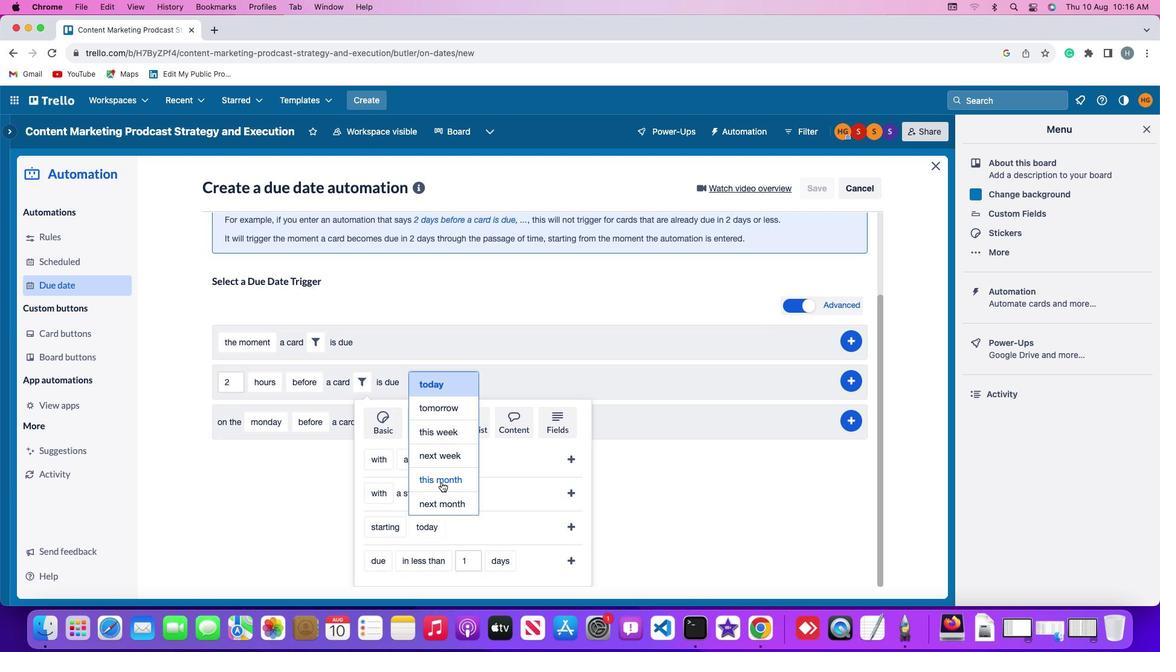 
Action: Mouse moved to (575, 527)
Screenshot: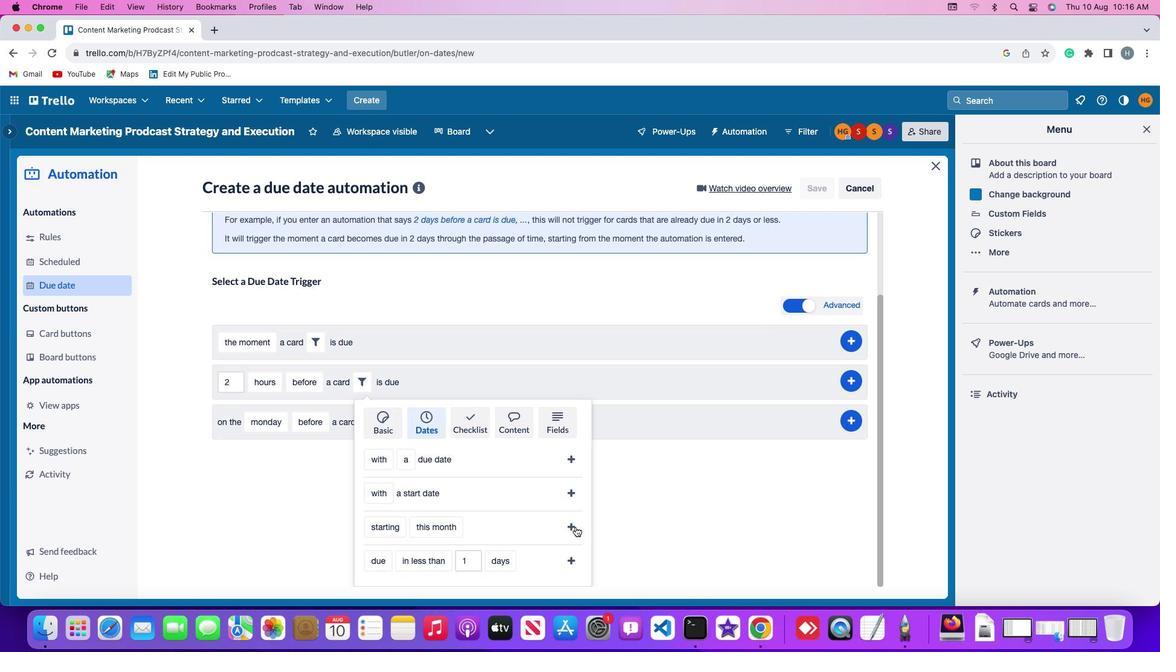 
Action: Mouse pressed left at (575, 527)
Screenshot: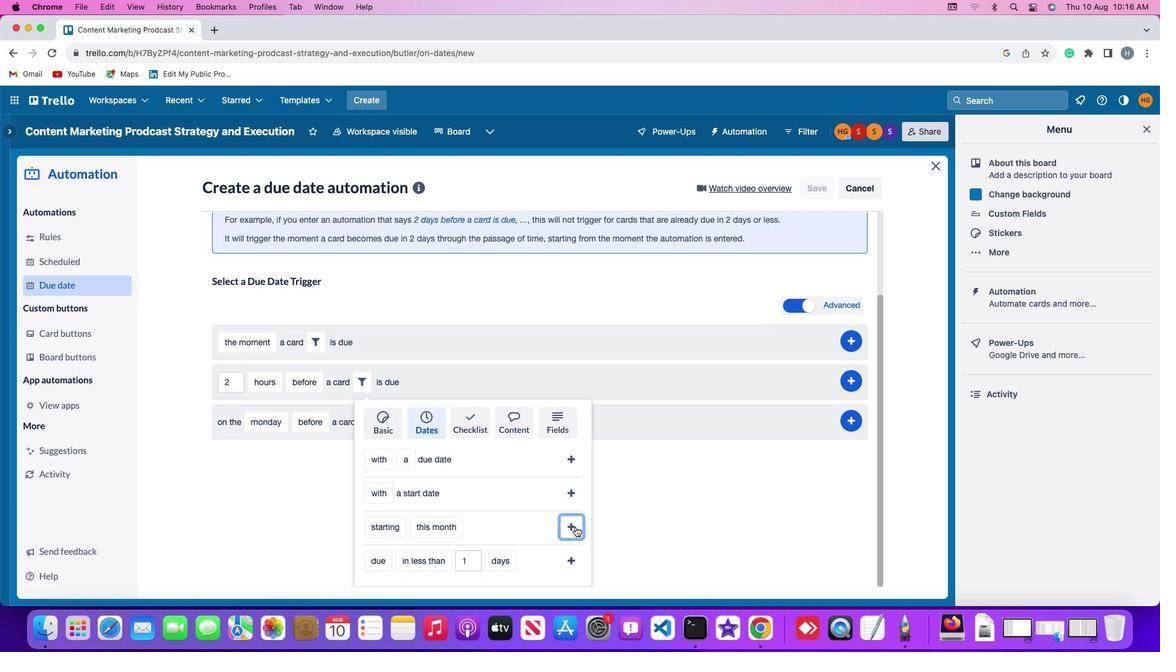 
Action: Mouse moved to (858, 487)
Screenshot: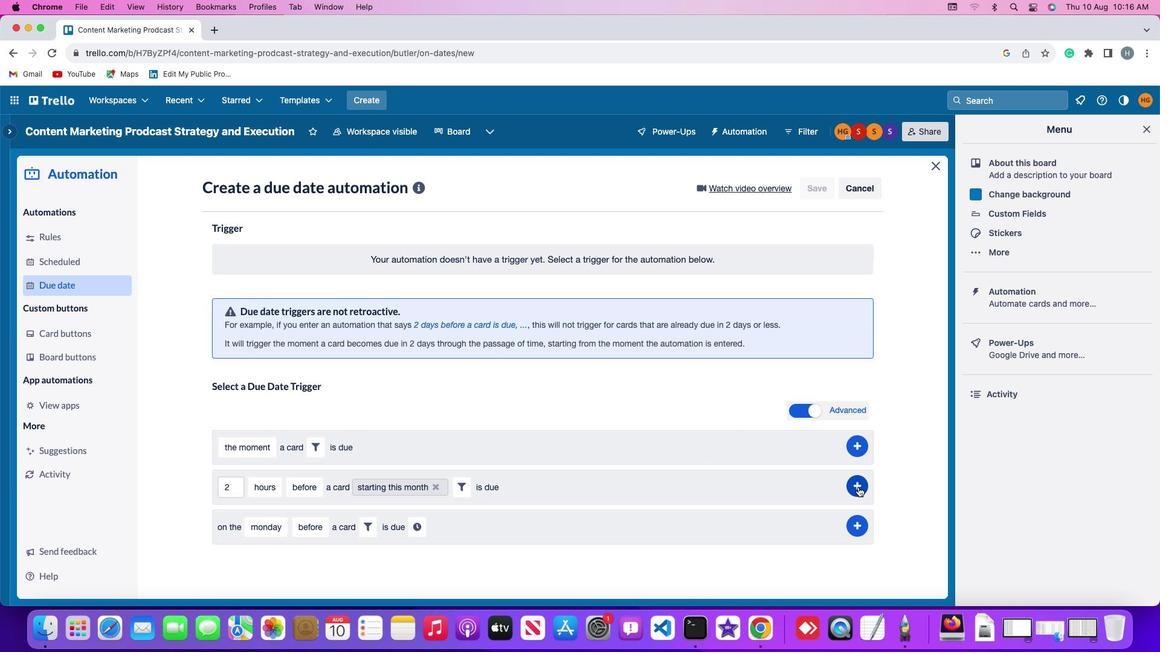 
Action: Mouse pressed left at (858, 487)
Screenshot: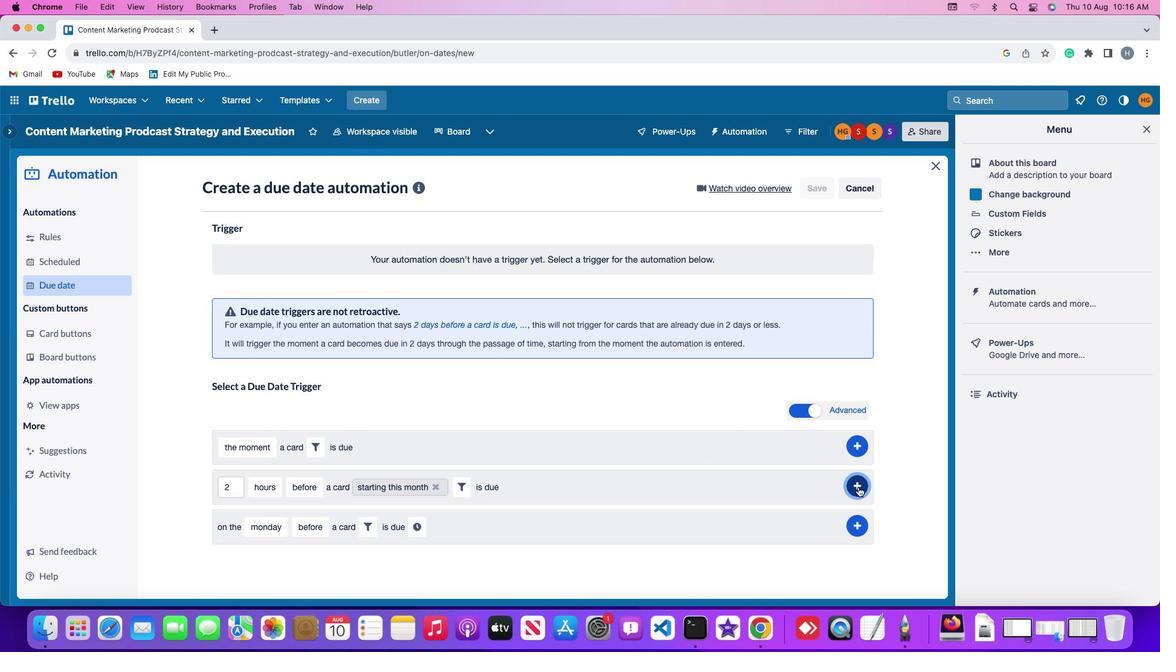 
Action: Mouse moved to (899, 386)
Screenshot: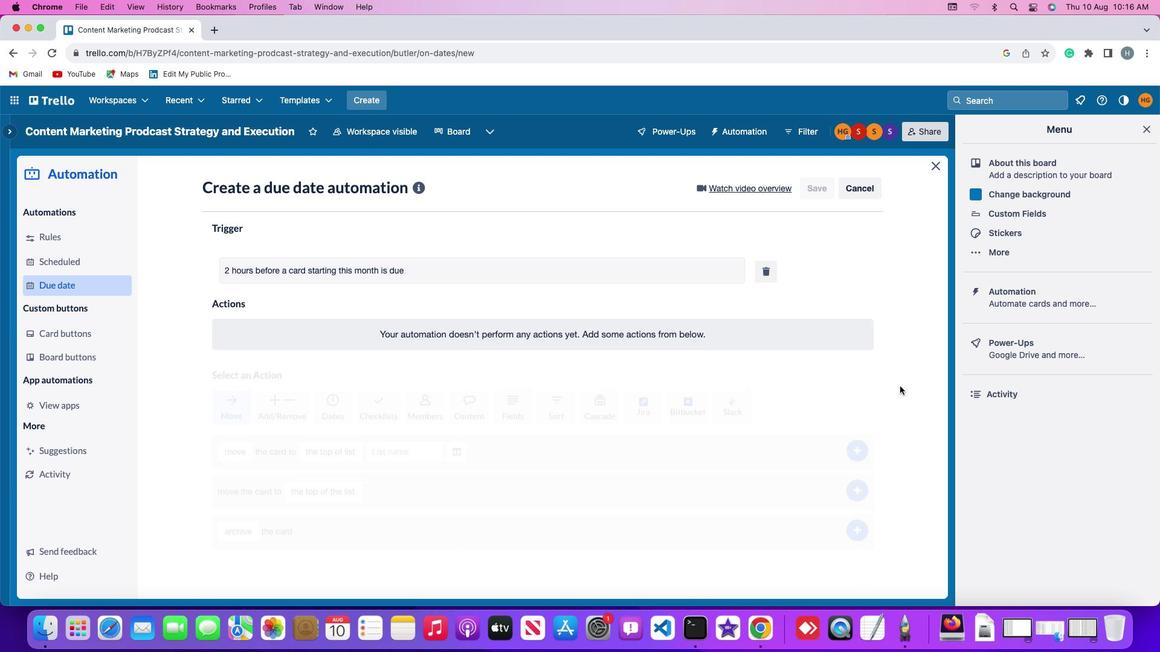 
